 Task: Search one way flight ticket for 4 adults, 2 children, 2 infants in seat and 1 infant on lap in economy from Charlottesville: Charlottesville-albemarle Airport to Laramie: Laramie Regional Airport on 8-3-2023. Choice of flights is Singapure airlines. Number of bags: 1 carry on bag. Price is upto 85000. Outbound departure time preference is 22:30.
Action: Mouse moved to (287, 138)
Screenshot: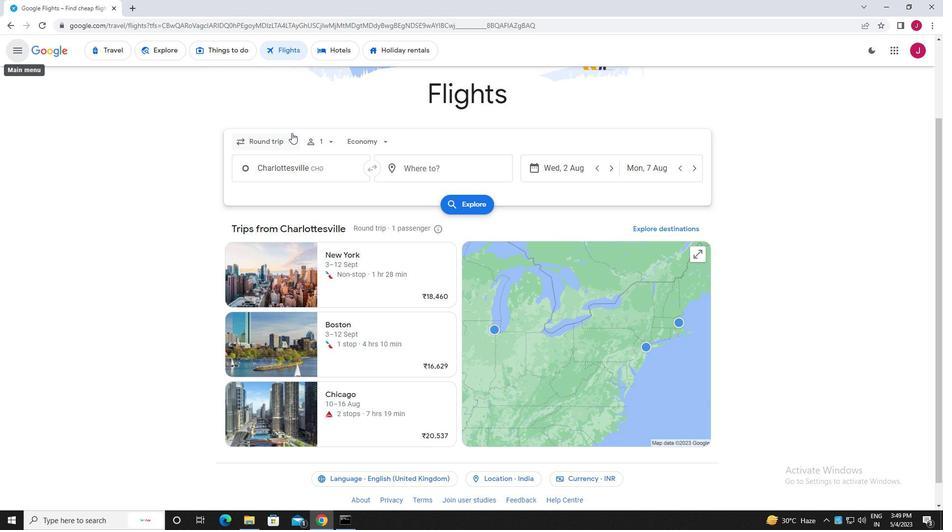 
Action: Mouse pressed left at (287, 138)
Screenshot: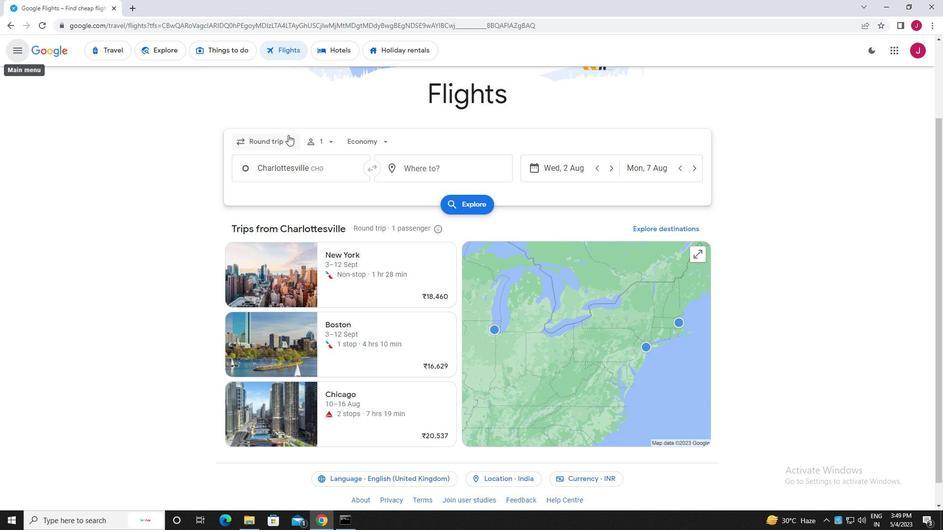 
Action: Mouse moved to (281, 186)
Screenshot: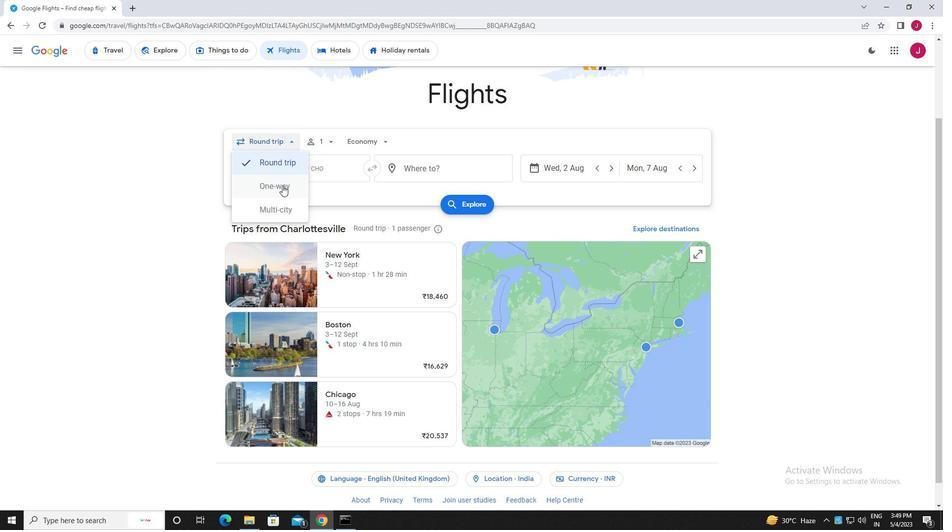 
Action: Mouse pressed left at (281, 186)
Screenshot: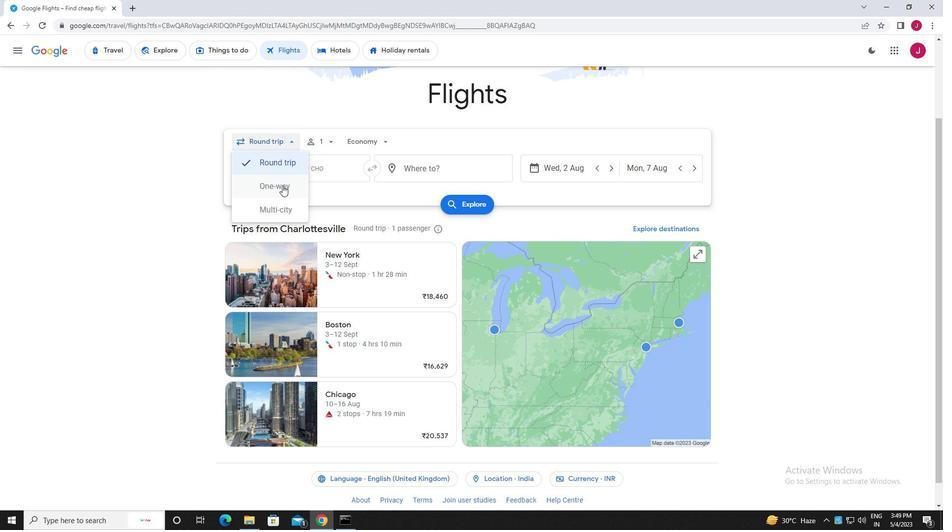 
Action: Mouse moved to (328, 140)
Screenshot: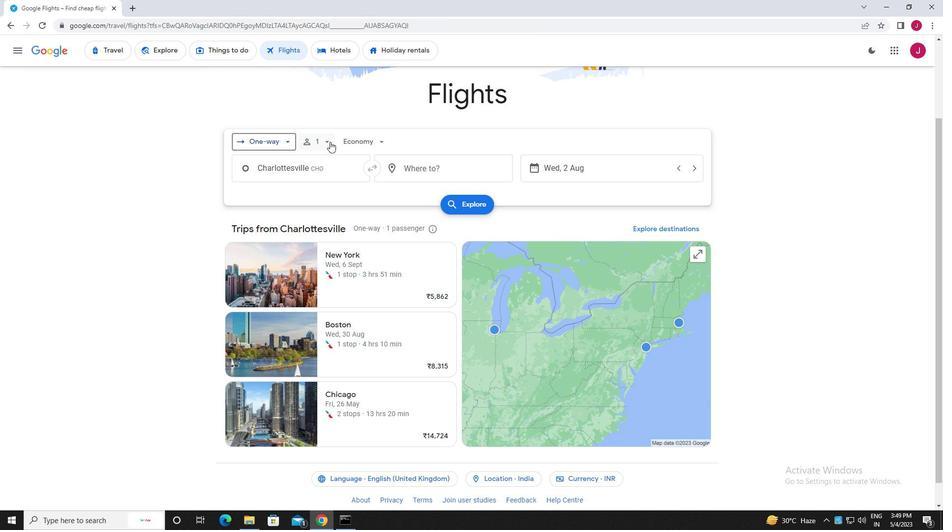 
Action: Mouse pressed left at (328, 140)
Screenshot: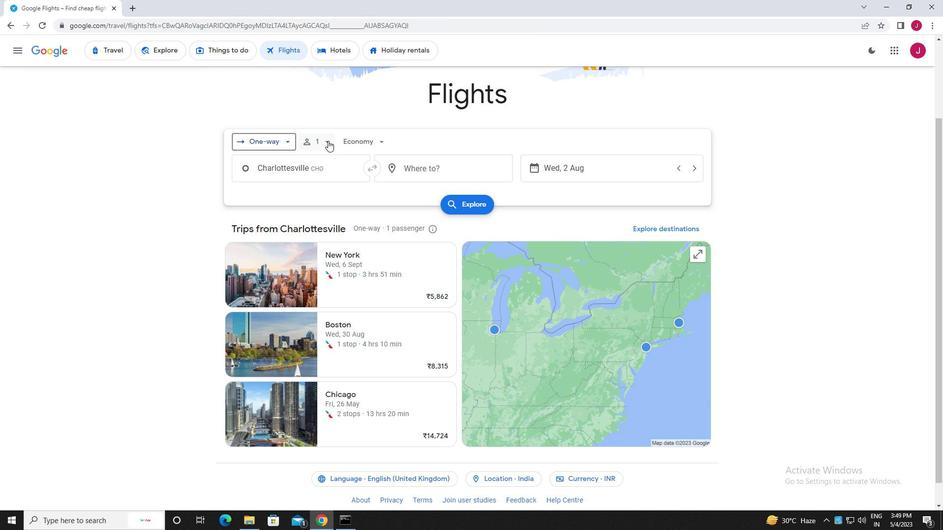 
Action: Mouse moved to (407, 169)
Screenshot: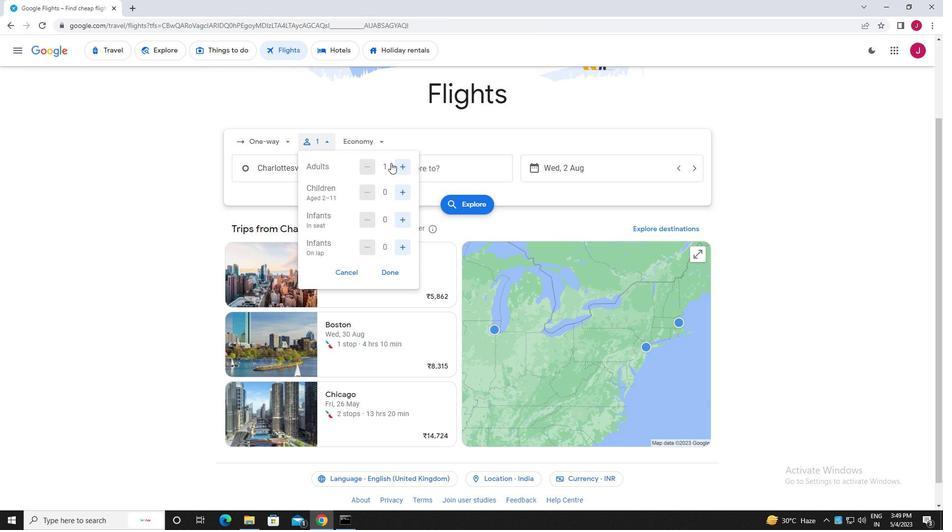 
Action: Mouse pressed left at (407, 169)
Screenshot: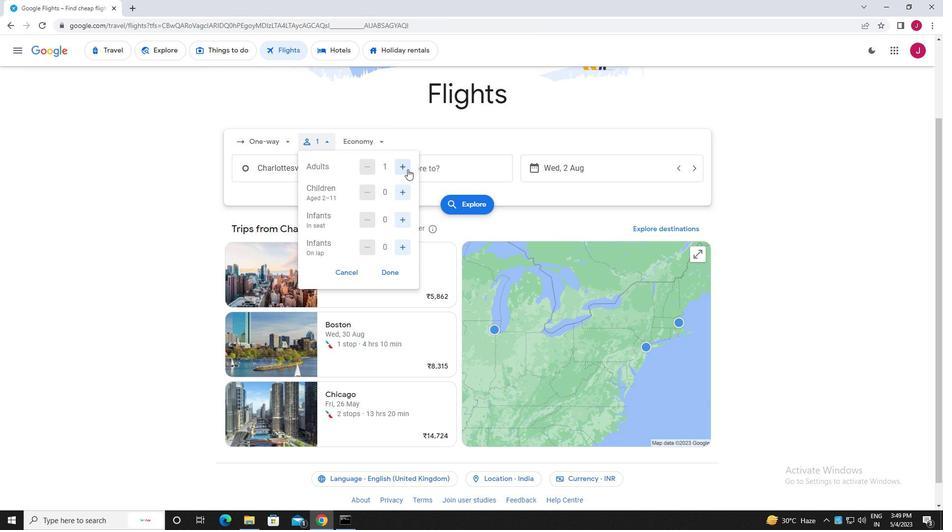 
Action: Mouse pressed left at (407, 169)
Screenshot: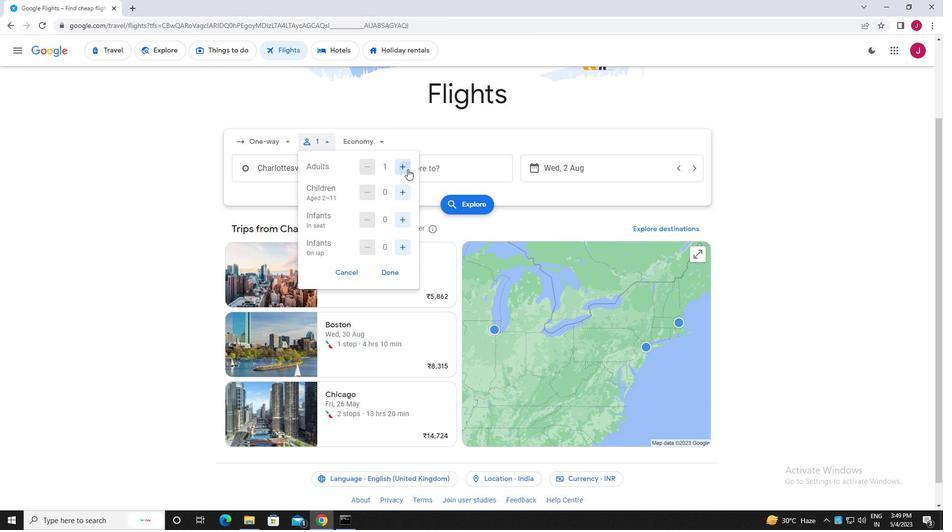 
Action: Mouse moved to (407, 169)
Screenshot: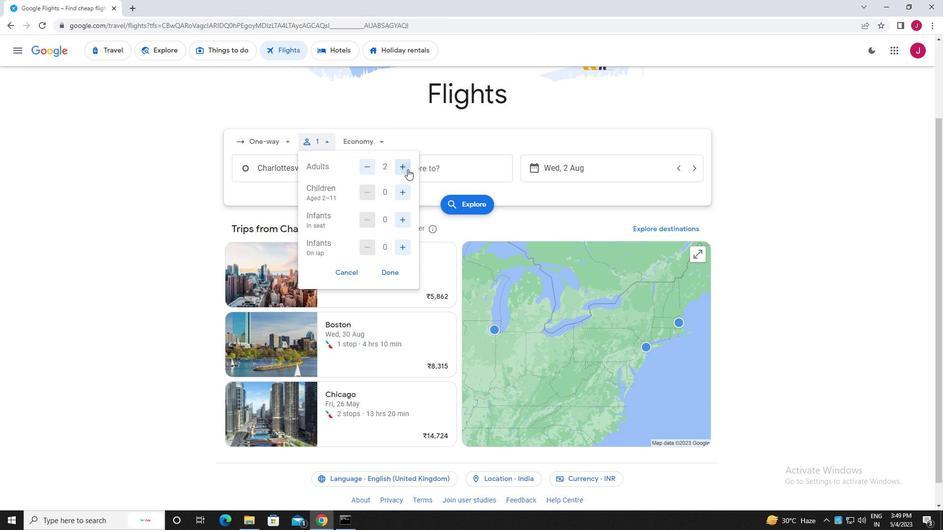 
Action: Mouse pressed left at (407, 169)
Screenshot: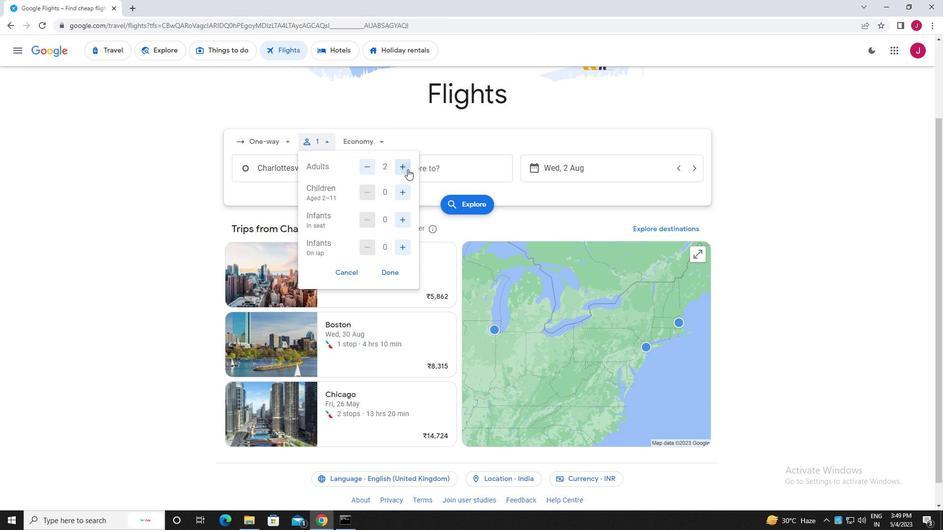 
Action: Mouse moved to (402, 192)
Screenshot: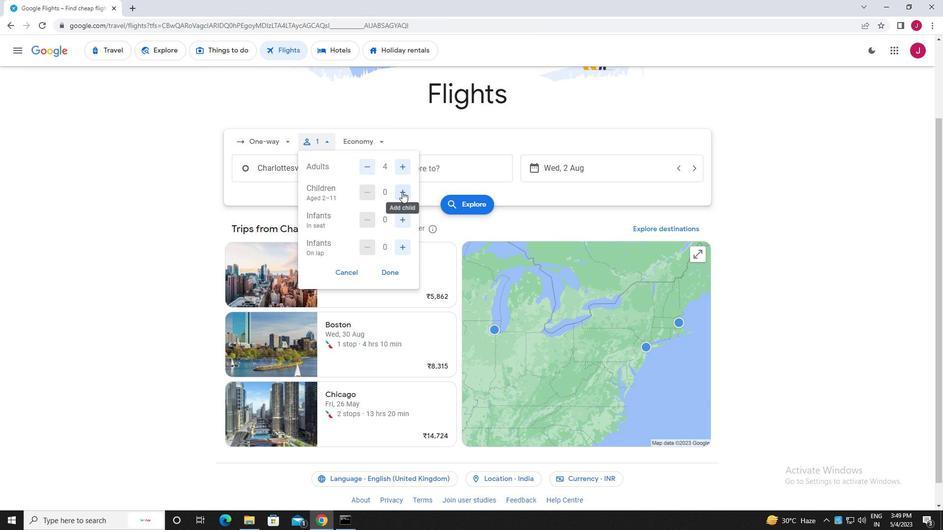 
Action: Mouse pressed left at (402, 192)
Screenshot: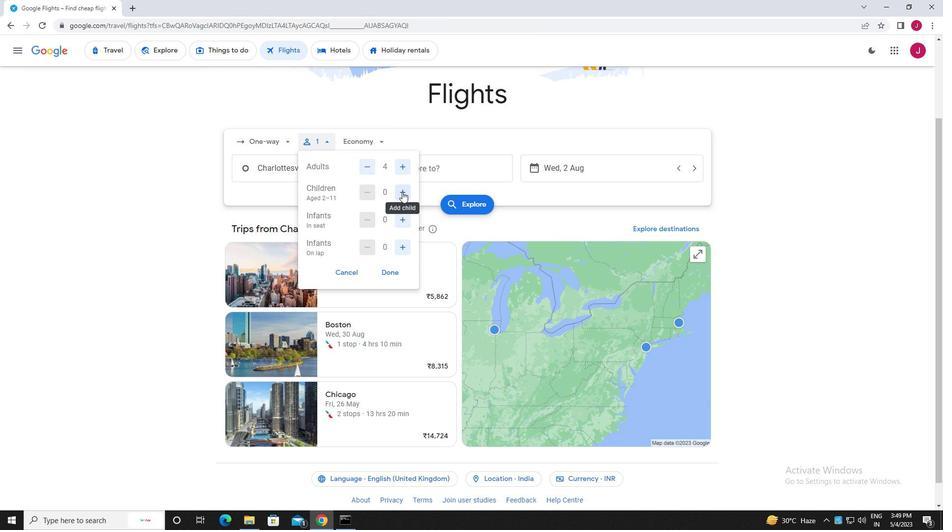 
Action: Mouse pressed left at (402, 192)
Screenshot: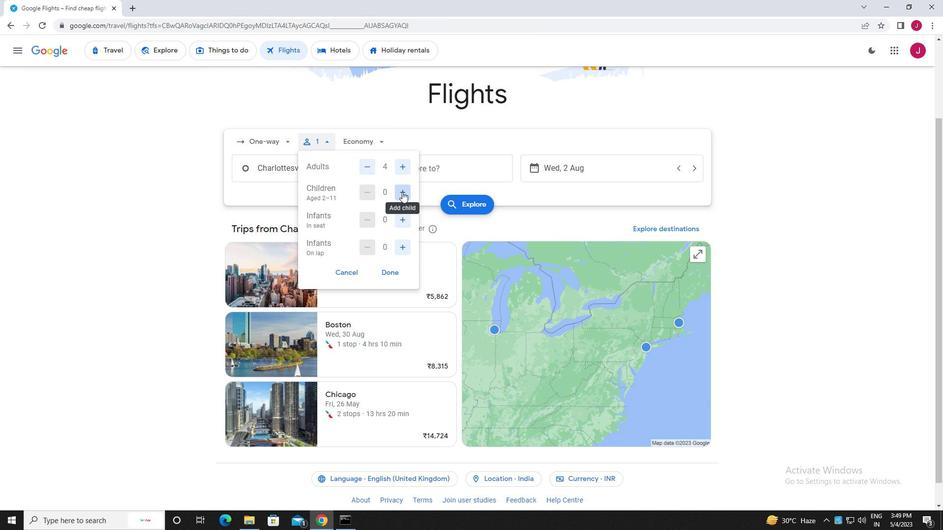 
Action: Mouse moved to (404, 219)
Screenshot: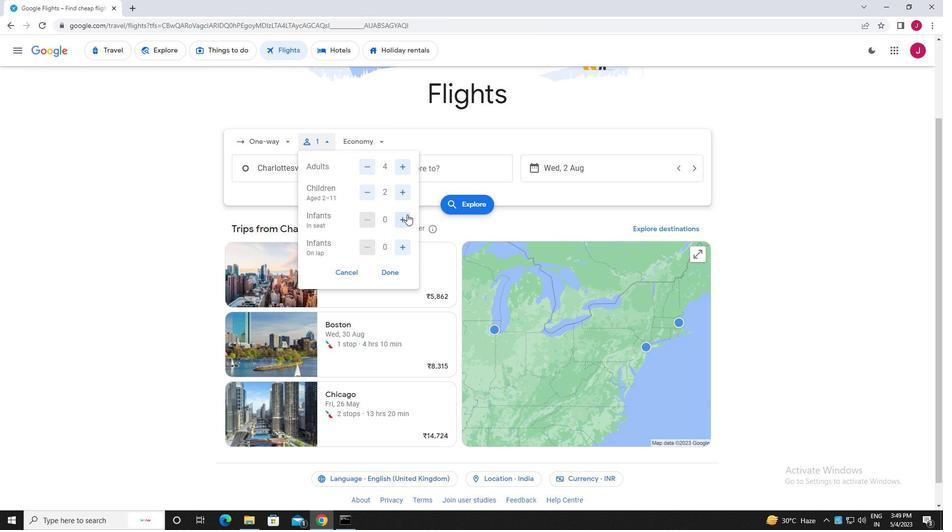 
Action: Mouse pressed left at (404, 219)
Screenshot: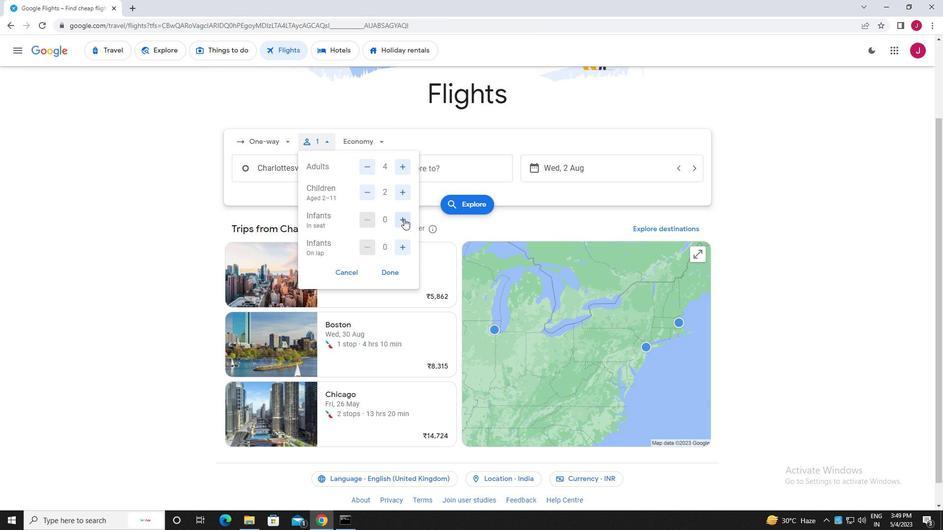 
Action: Mouse pressed left at (404, 219)
Screenshot: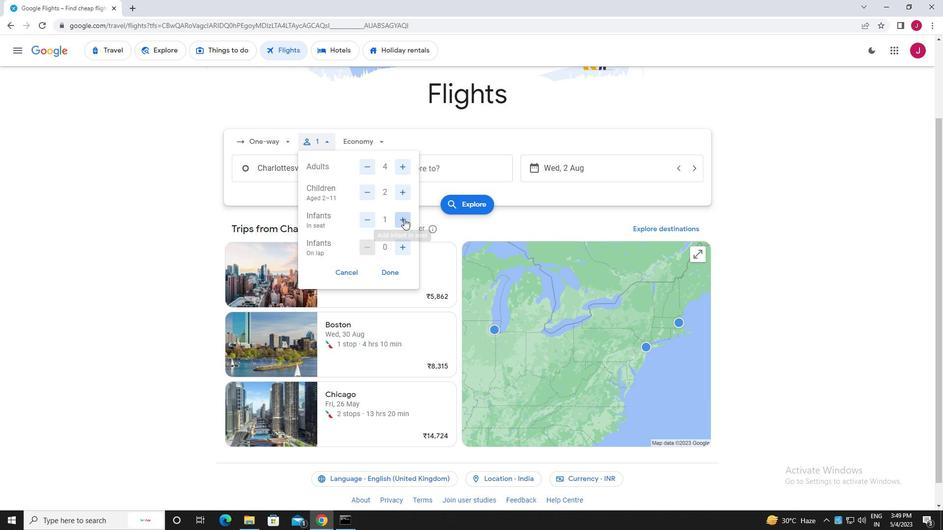 
Action: Mouse moved to (404, 246)
Screenshot: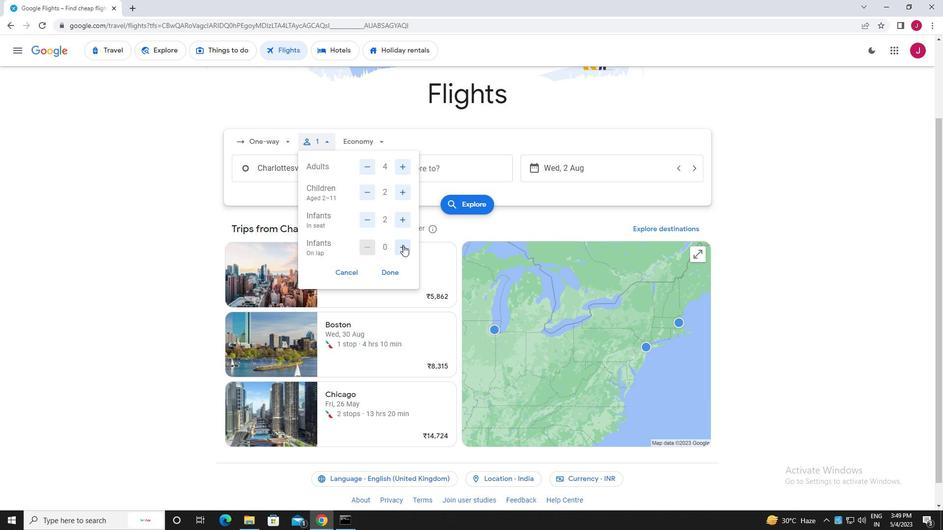 
Action: Mouse pressed left at (404, 246)
Screenshot: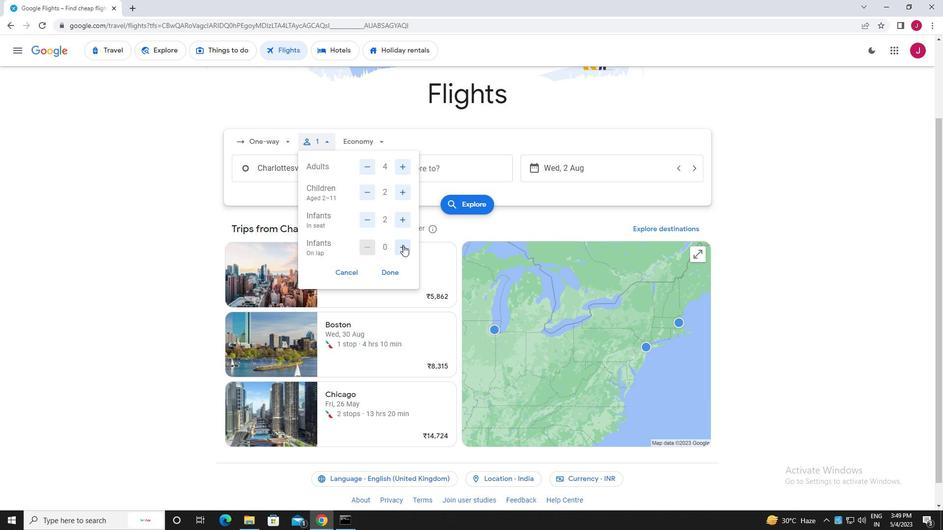 
Action: Mouse moved to (395, 271)
Screenshot: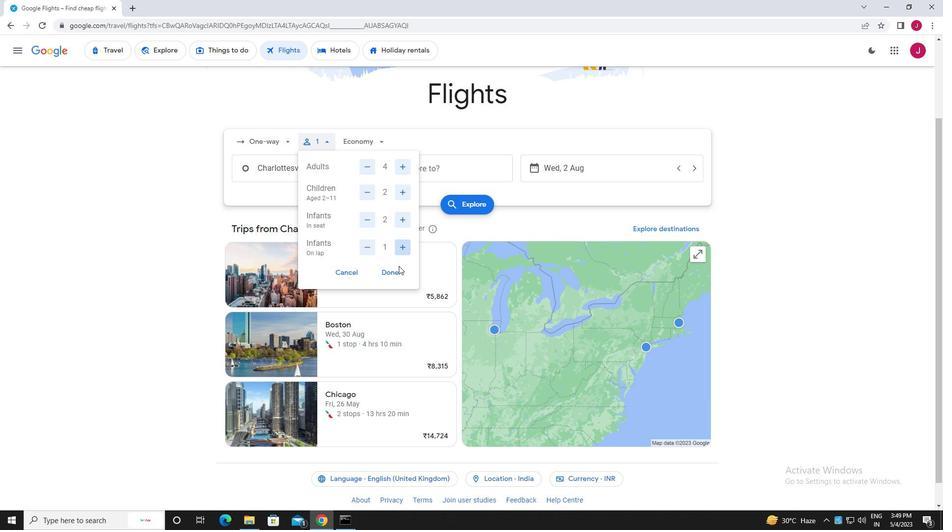 
Action: Mouse pressed left at (395, 271)
Screenshot: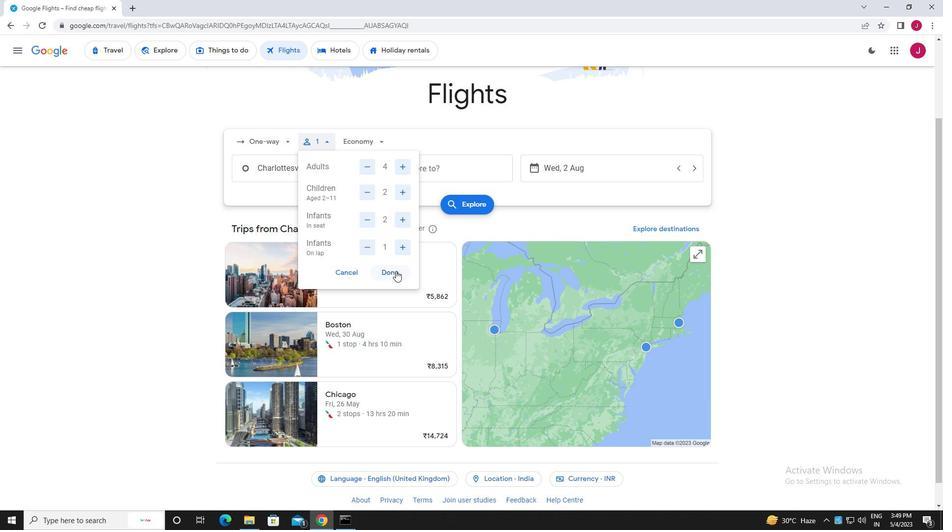 
Action: Mouse moved to (367, 143)
Screenshot: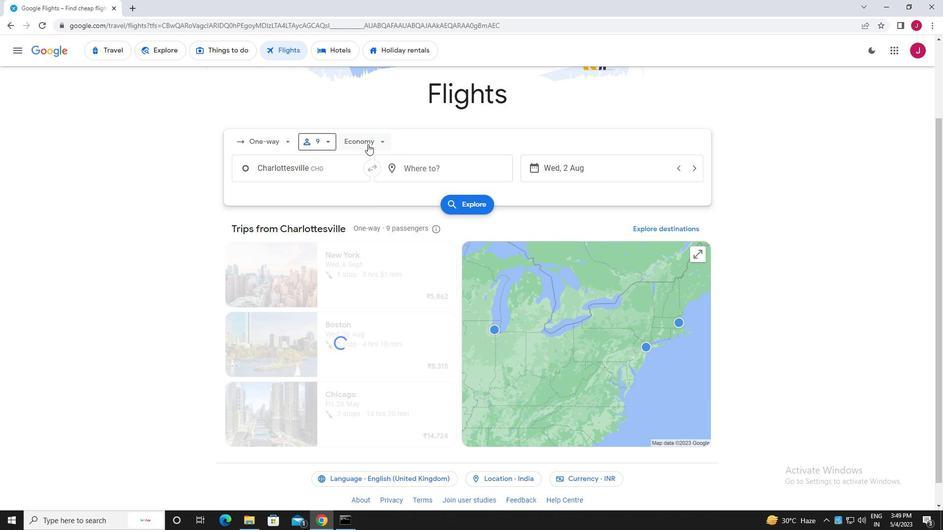
Action: Mouse pressed left at (367, 143)
Screenshot: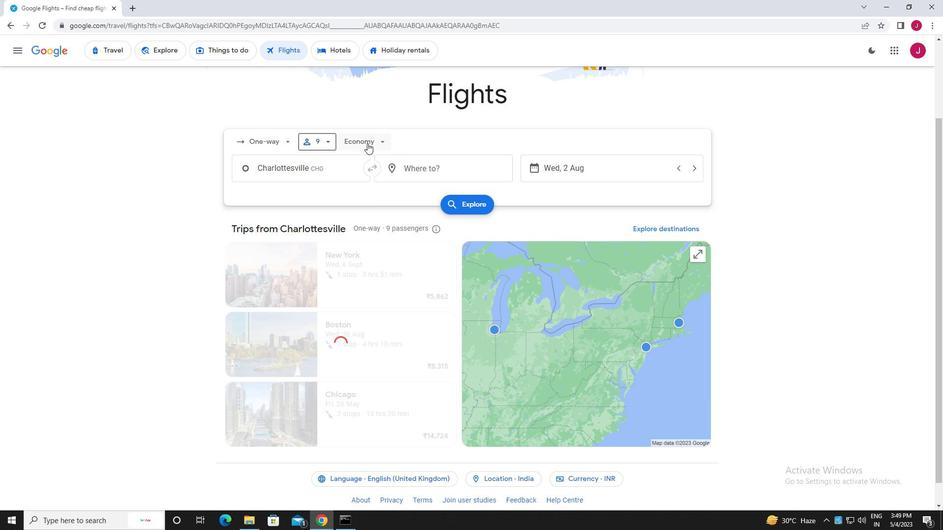 
Action: Mouse moved to (383, 163)
Screenshot: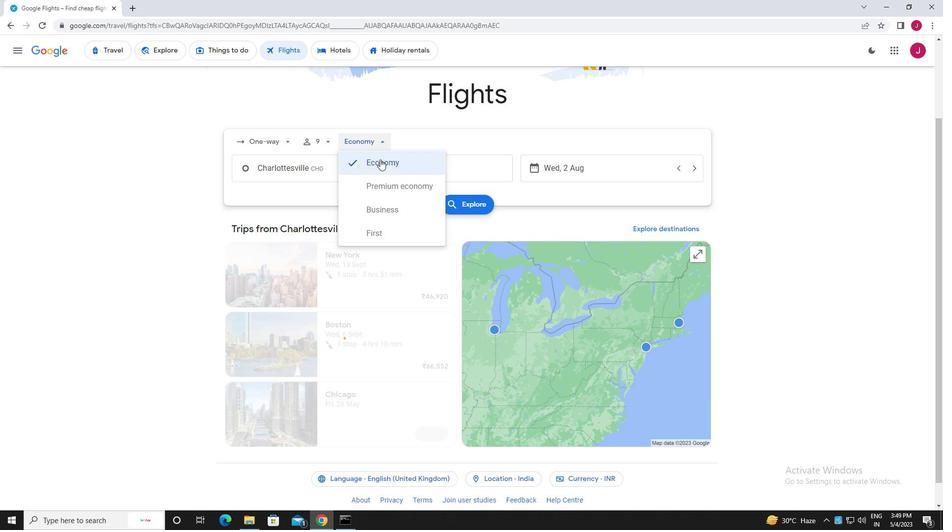 
Action: Mouse pressed left at (383, 163)
Screenshot: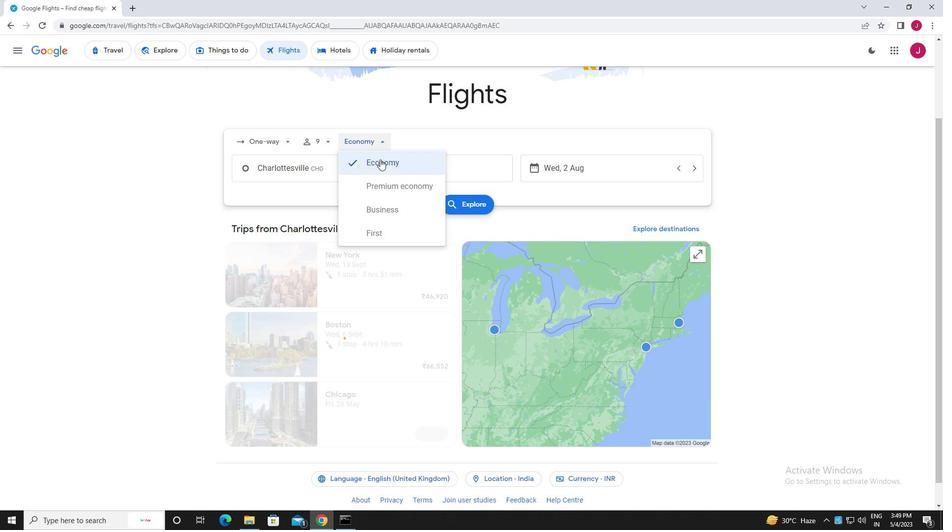 
Action: Mouse moved to (330, 170)
Screenshot: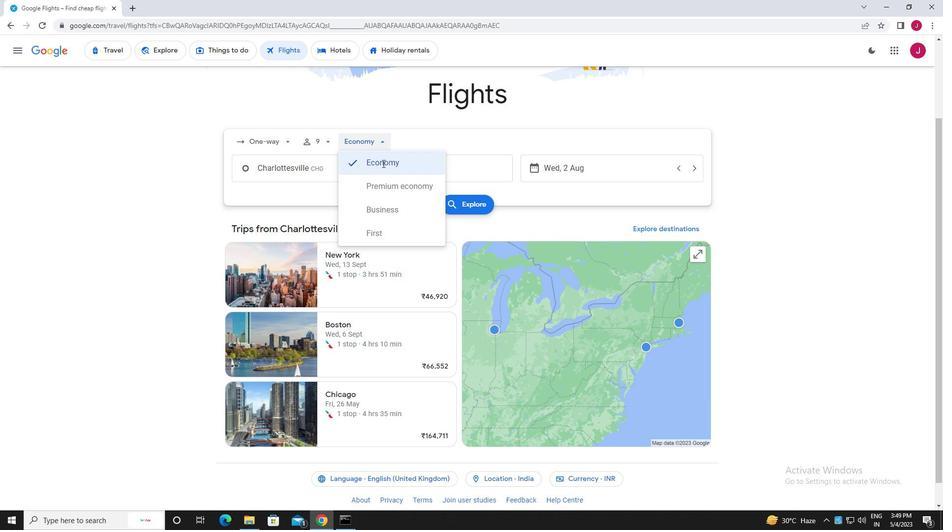 
Action: Mouse pressed left at (330, 170)
Screenshot: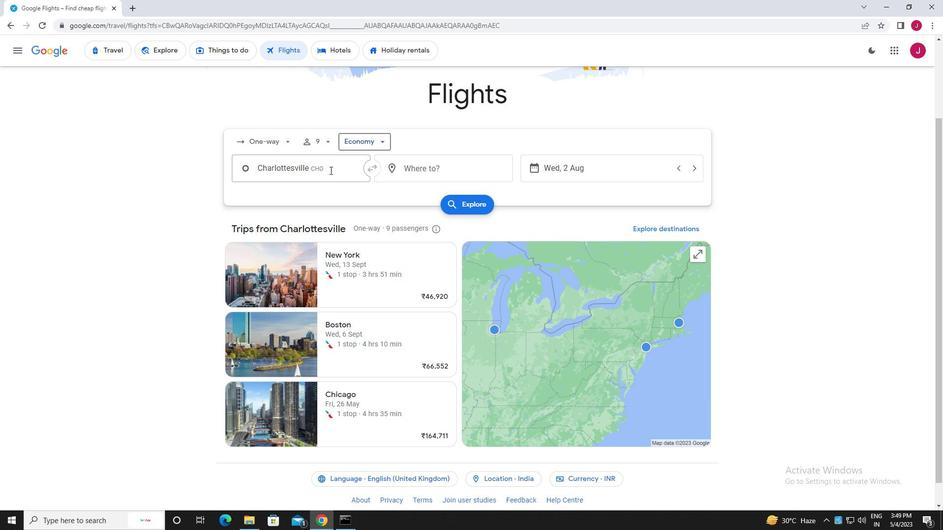 
Action: Mouse moved to (335, 169)
Screenshot: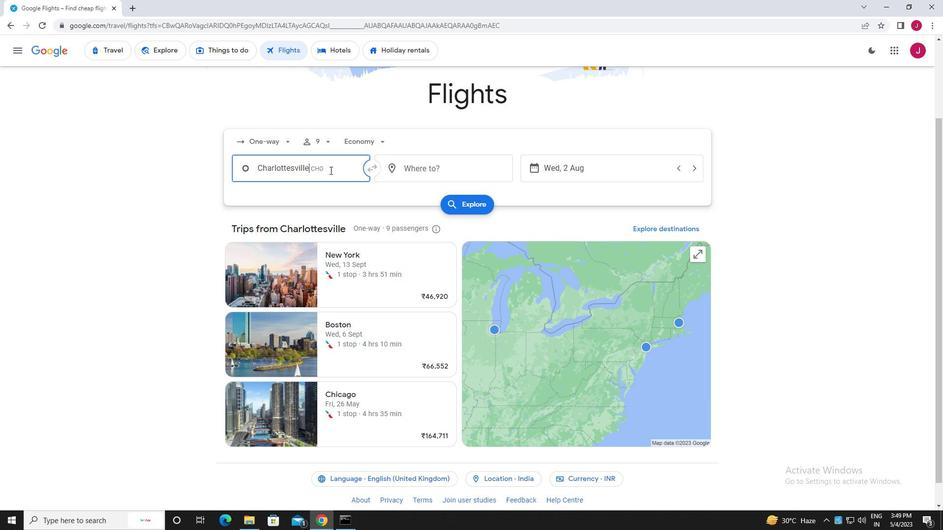 
Action: Key pressed charlogtte<Key.backspace>e<Key.enter><Key.backspace>
Screenshot: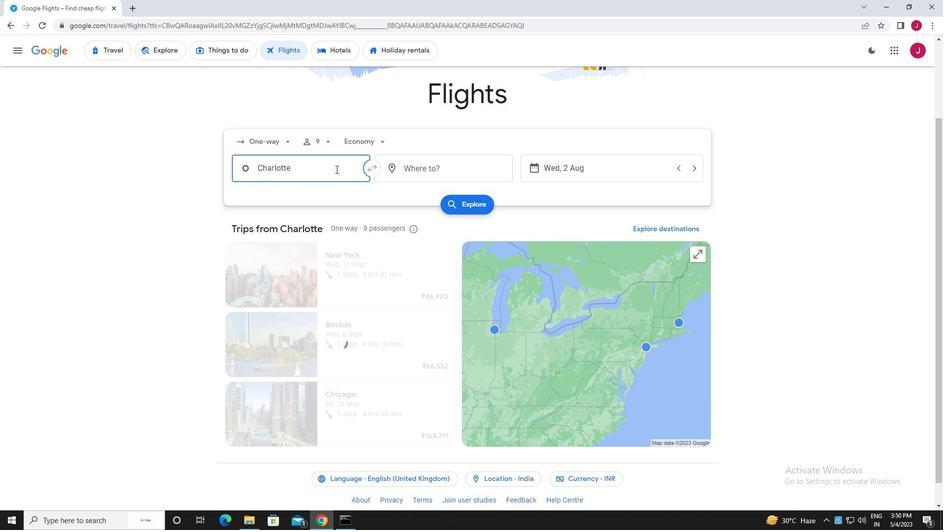 
Action: Mouse moved to (343, 167)
Screenshot: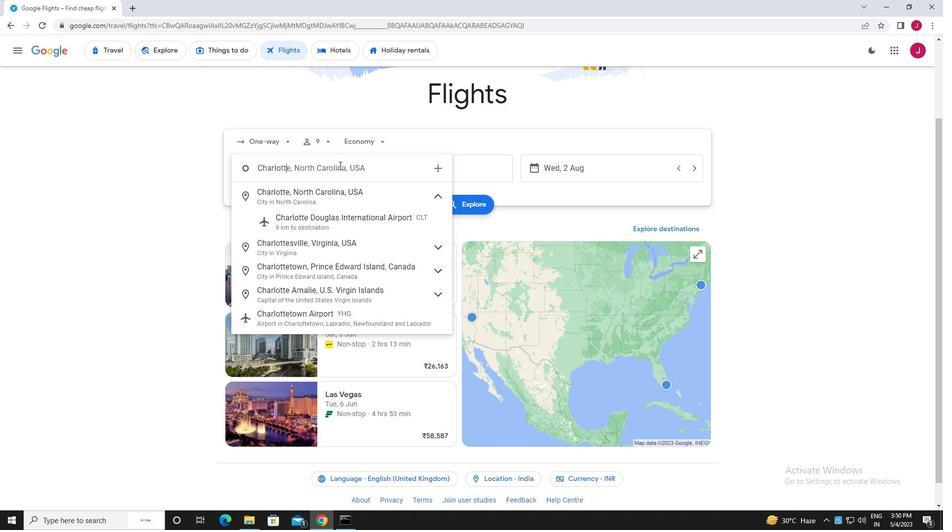 
Action: Mouse pressed left at (343, 167)
Screenshot: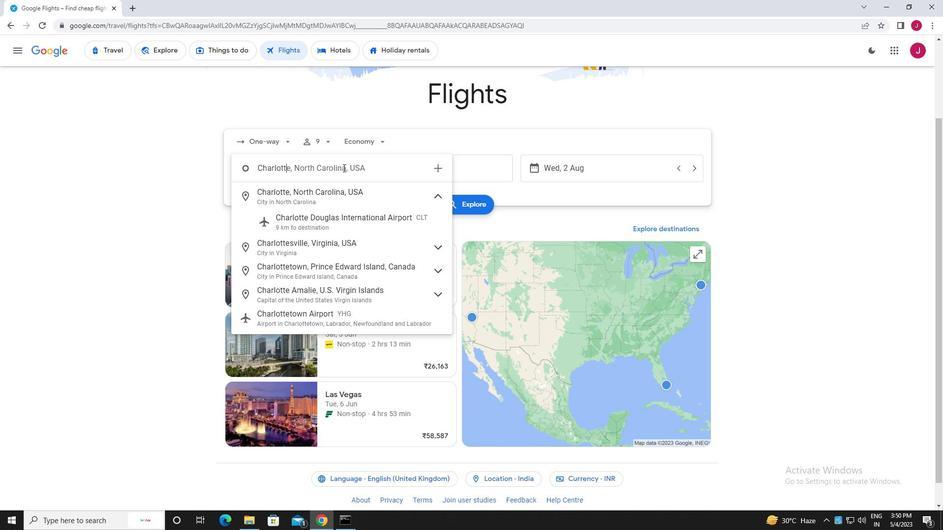 
Action: Key pressed e<Key.space>
Screenshot: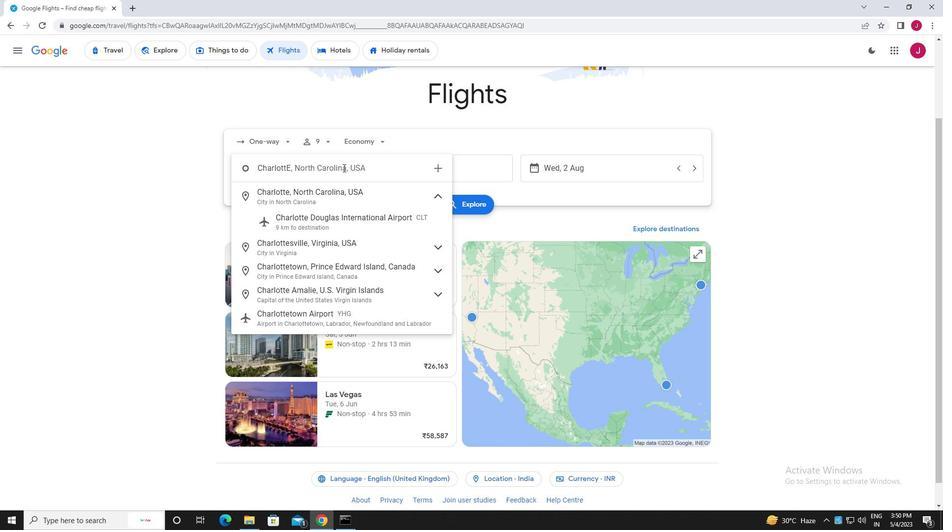 
Action: Mouse moved to (337, 162)
Screenshot: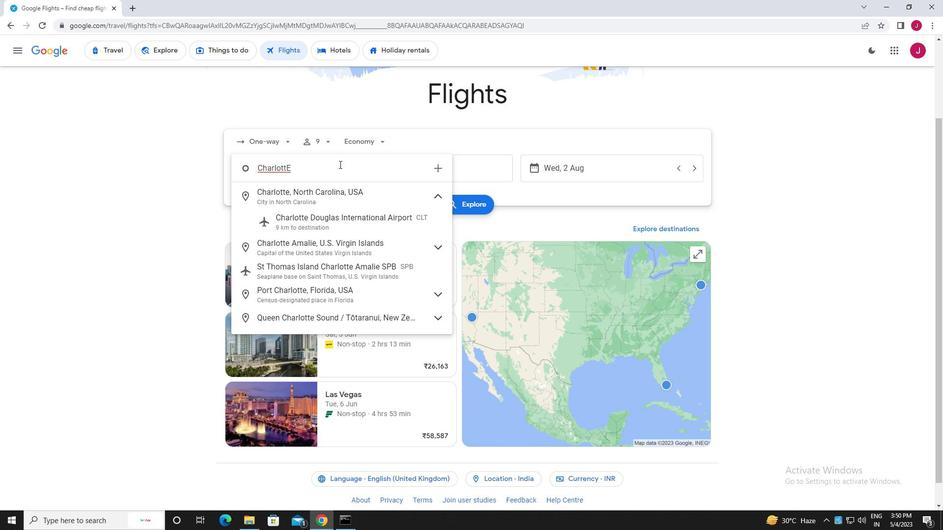 
Action: Key pressed <Key.backspace><Key.backspace><Key.backspace><Key.backspace><Key.backspace><Key.backspace><Key.backspace><Key.enter>
Screenshot: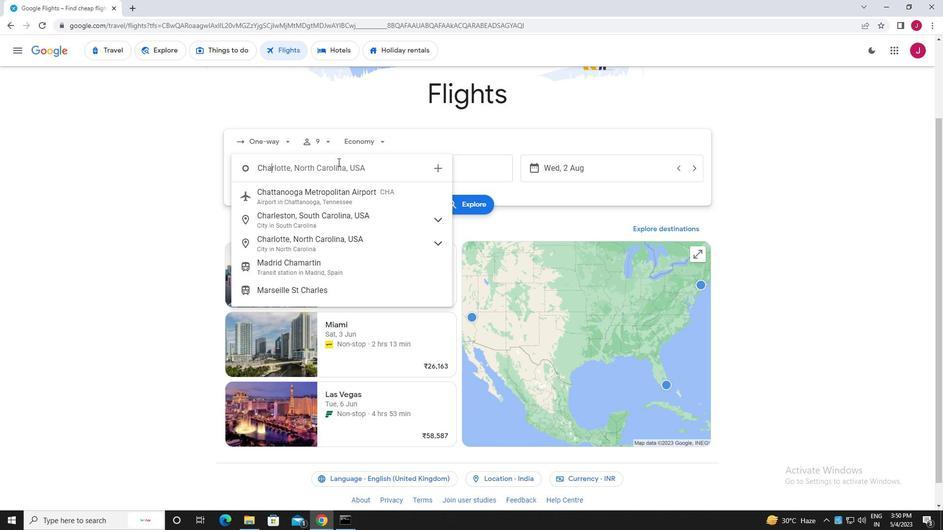 
Action: Mouse moved to (335, 168)
Screenshot: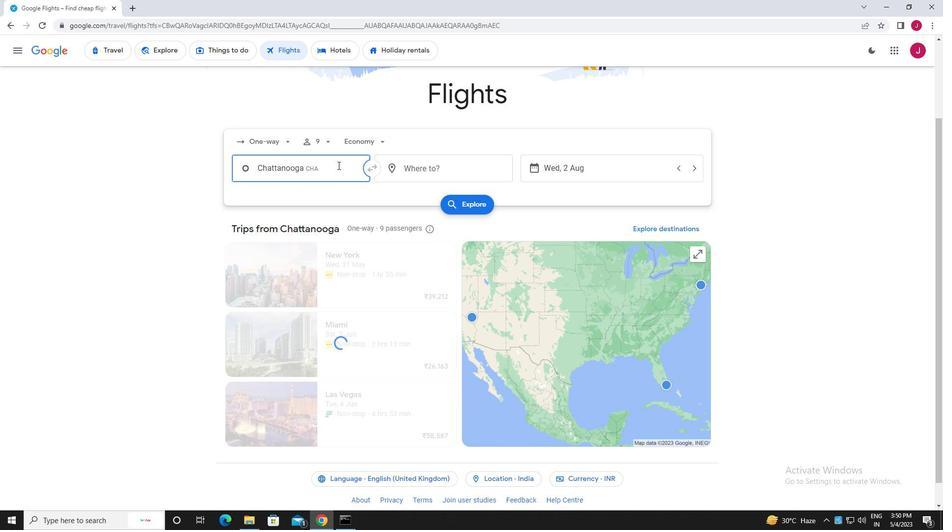 
Action: Mouse pressed left at (335, 168)
Screenshot: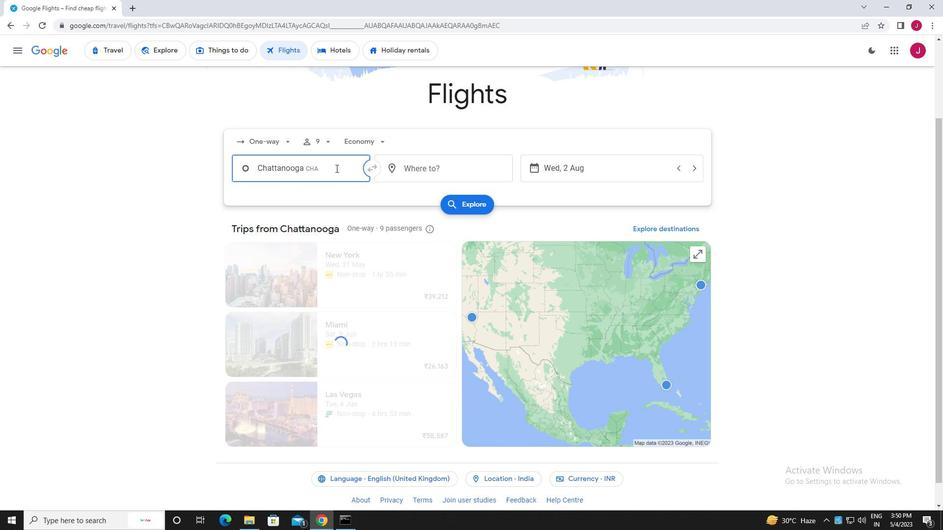 
Action: Mouse moved to (340, 168)
Screenshot: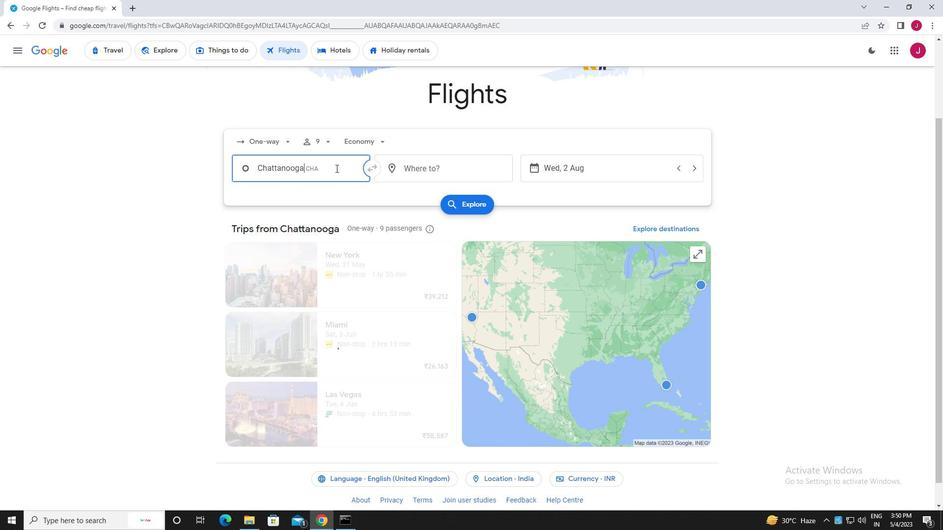 
Action: Key pressed <Key.backspace><Key.backspace><Key.backspace><Key.backspace><Key.backspace><Key.backspace><Key.backspace><Key.backspace>charlottes
Screenshot: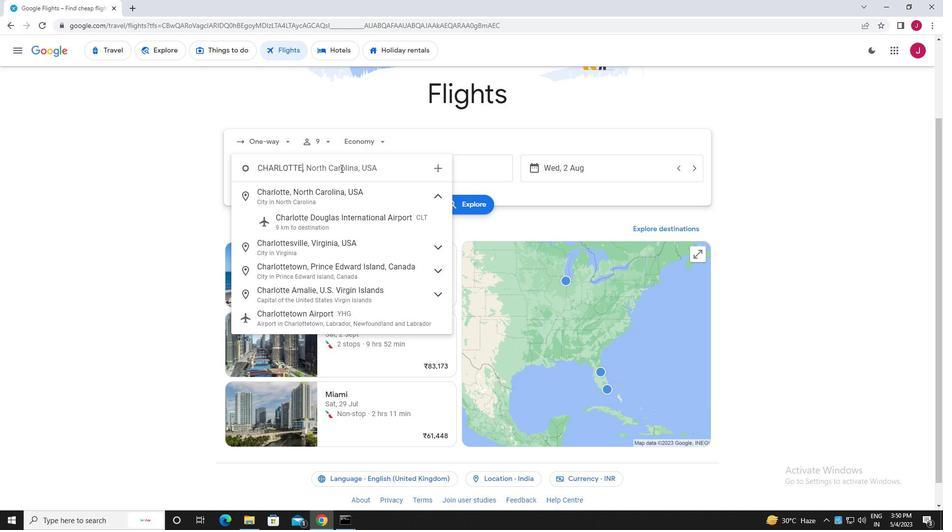
Action: Mouse moved to (369, 215)
Screenshot: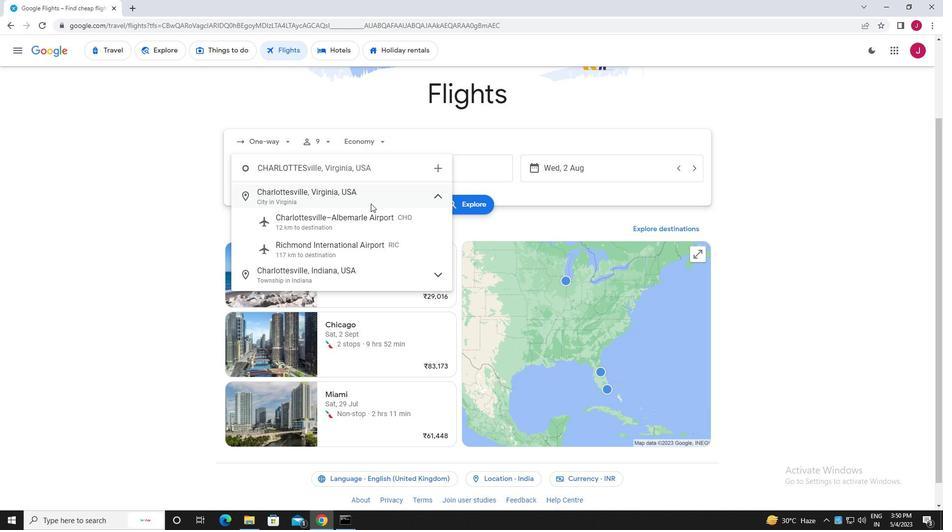 
Action: Mouse pressed left at (369, 215)
Screenshot: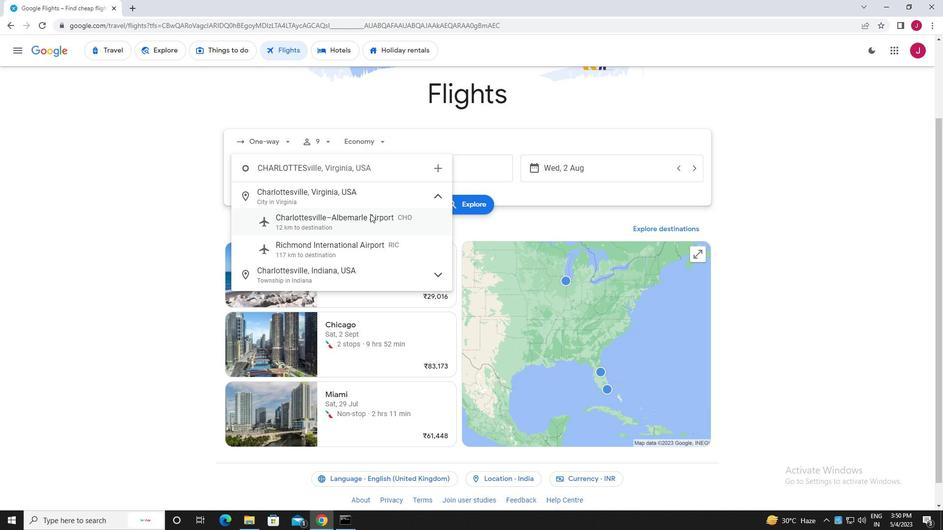 
Action: Mouse moved to (453, 167)
Screenshot: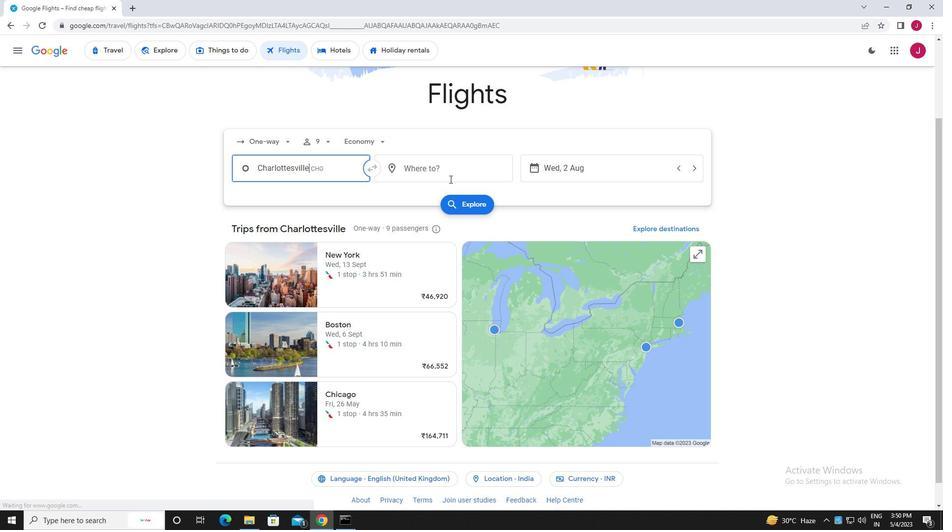 
Action: Mouse pressed left at (453, 167)
Screenshot: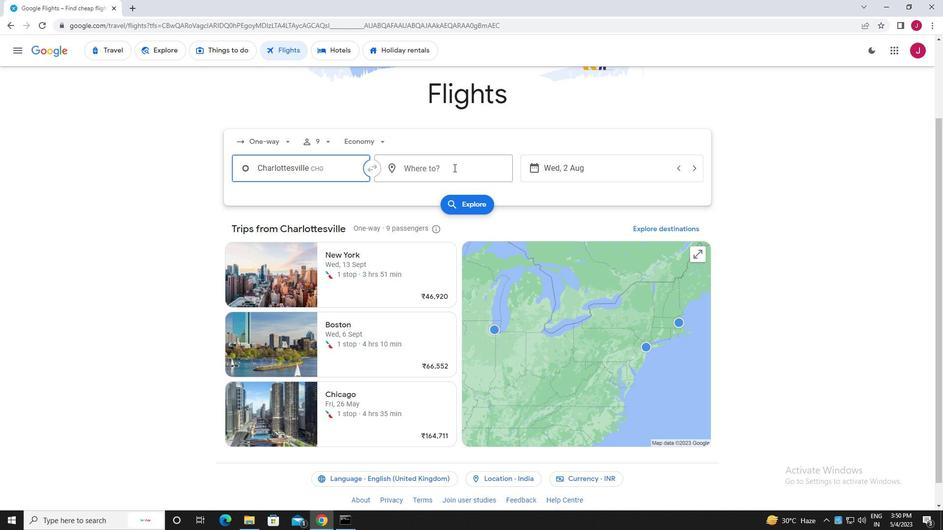 
Action: Mouse moved to (454, 167)
Screenshot: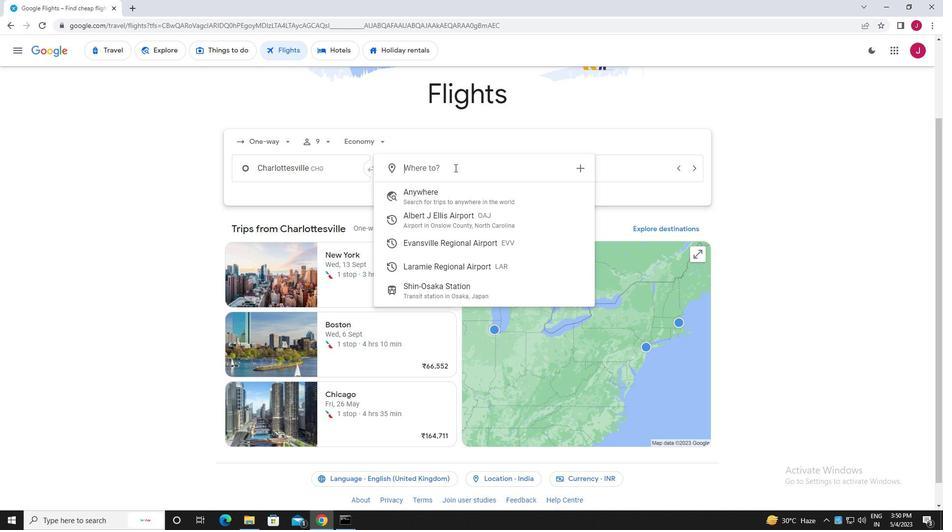 
Action: Key pressed lara
Screenshot: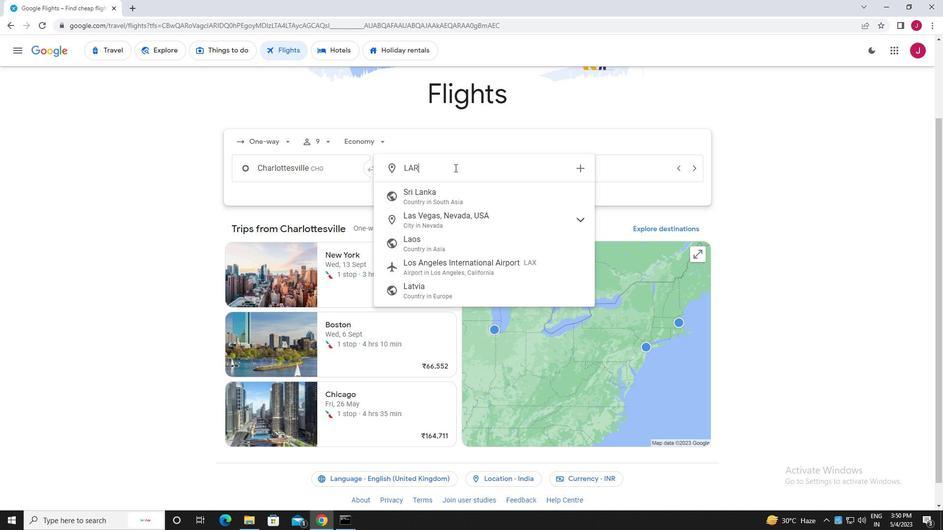 
Action: Mouse moved to (482, 246)
Screenshot: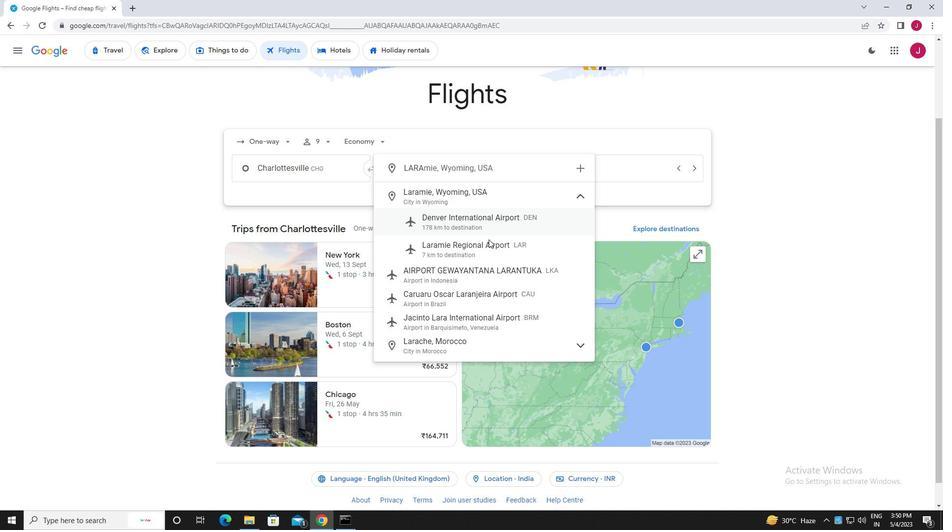 
Action: Mouse pressed left at (482, 246)
Screenshot: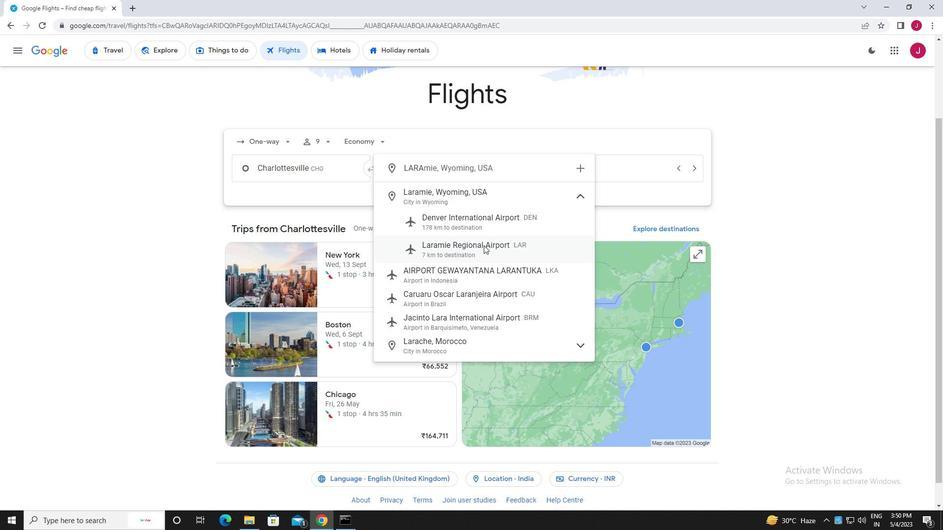
Action: Mouse moved to (569, 171)
Screenshot: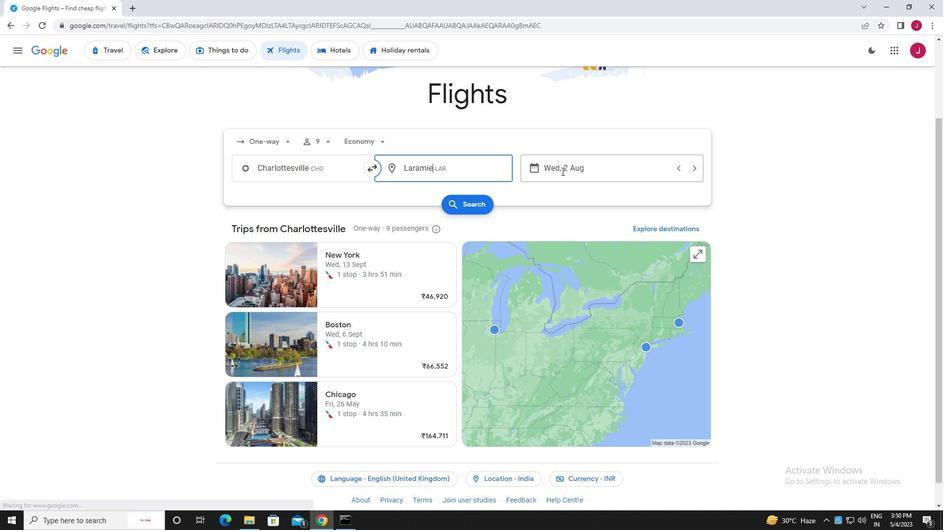 
Action: Mouse pressed left at (569, 171)
Screenshot: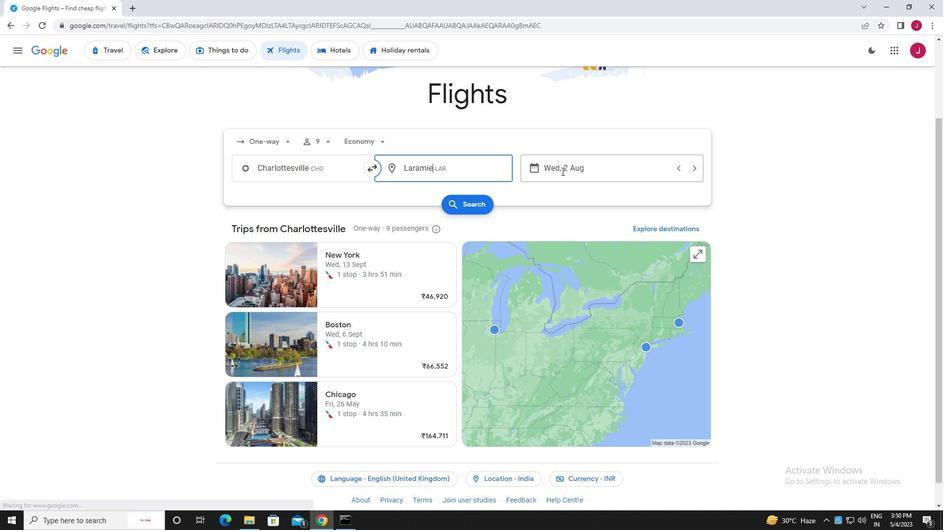 
Action: Mouse moved to (449, 241)
Screenshot: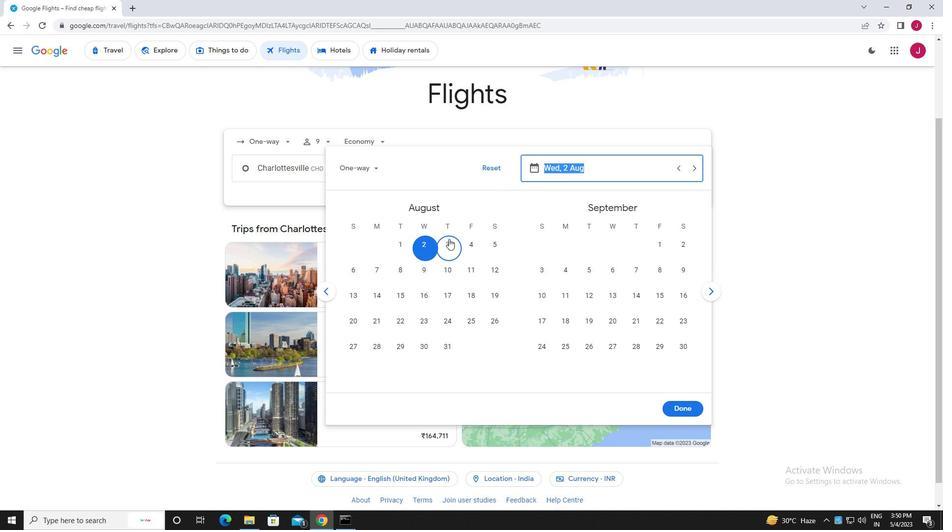 
Action: Mouse pressed left at (449, 241)
Screenshot: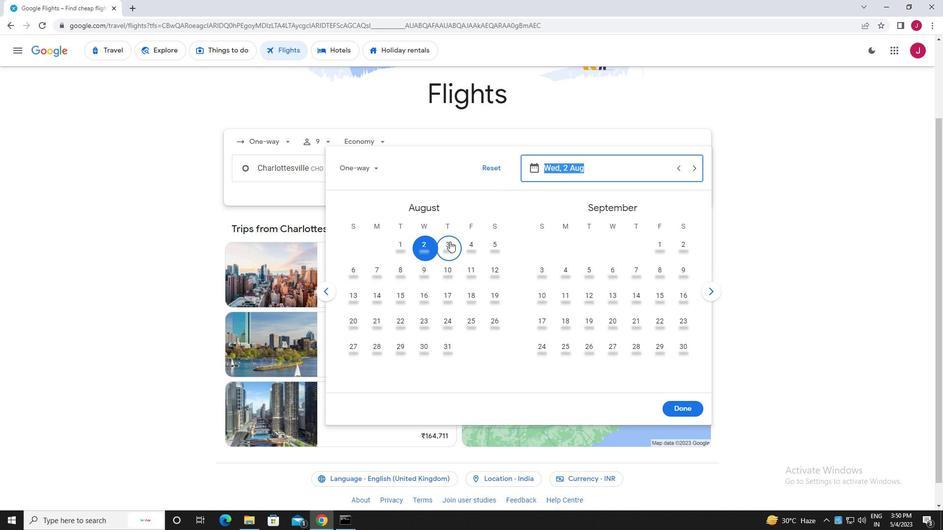 
Action: Mouse moved to (687, 404)
Screenshot: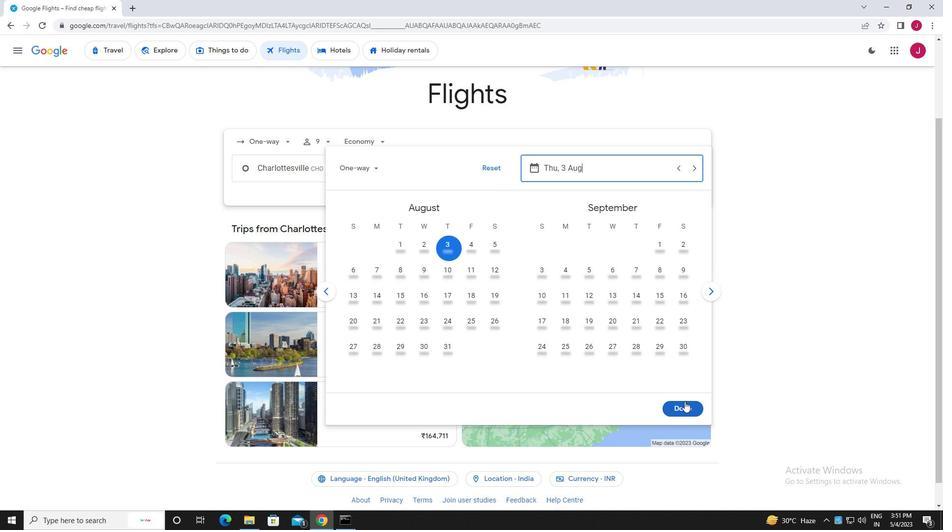 
Action: Mouse pressed left at (687, 404)
Screenshot: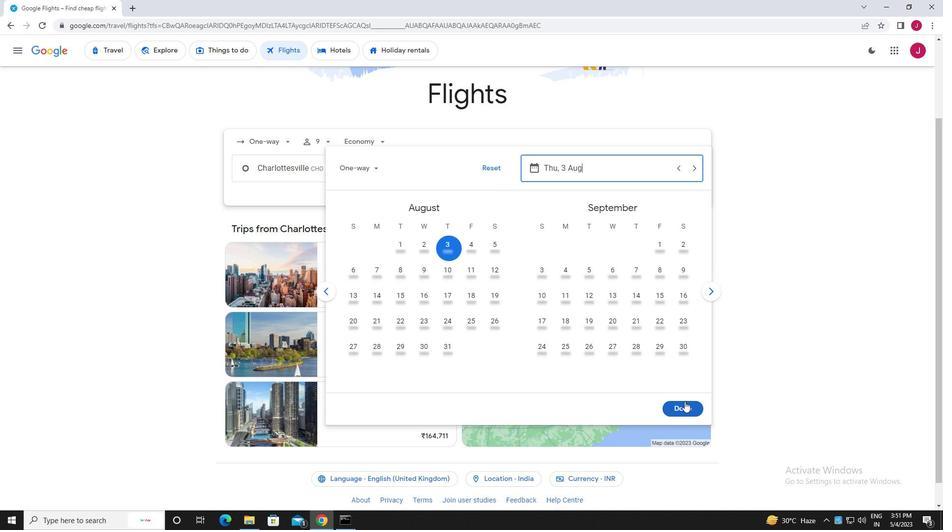 
Action: Mouse moved to (475, 205)
Screenshot: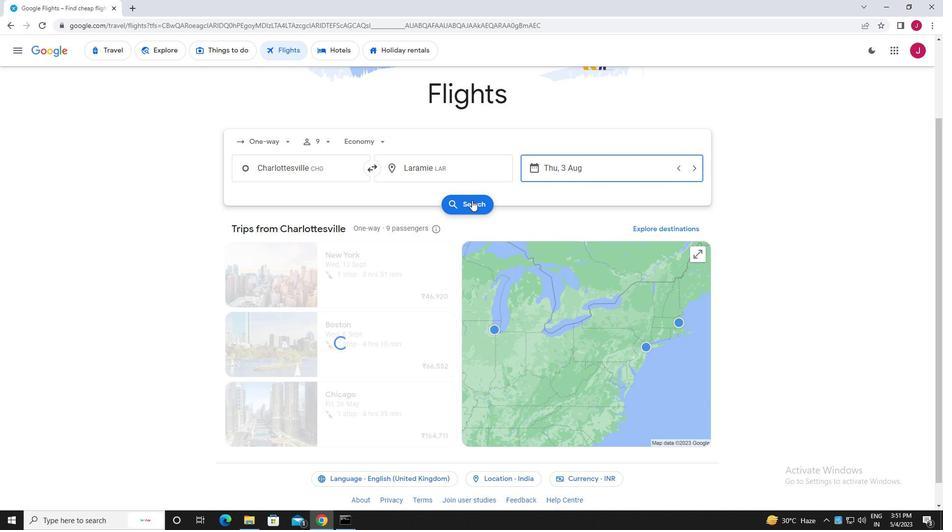 
Action: Mouse pressed left at (475, 205)
Screenshot: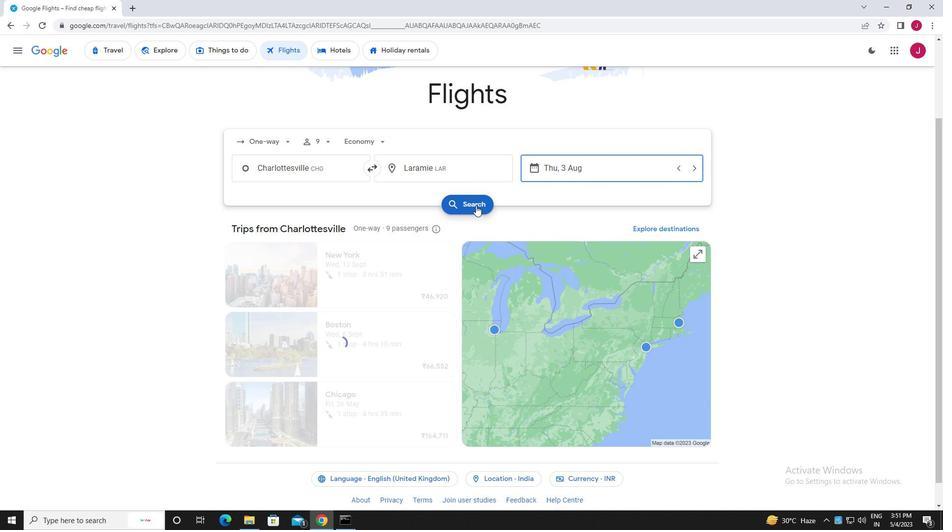 
Action: Mouse moved to (254, 140)
Screenshot: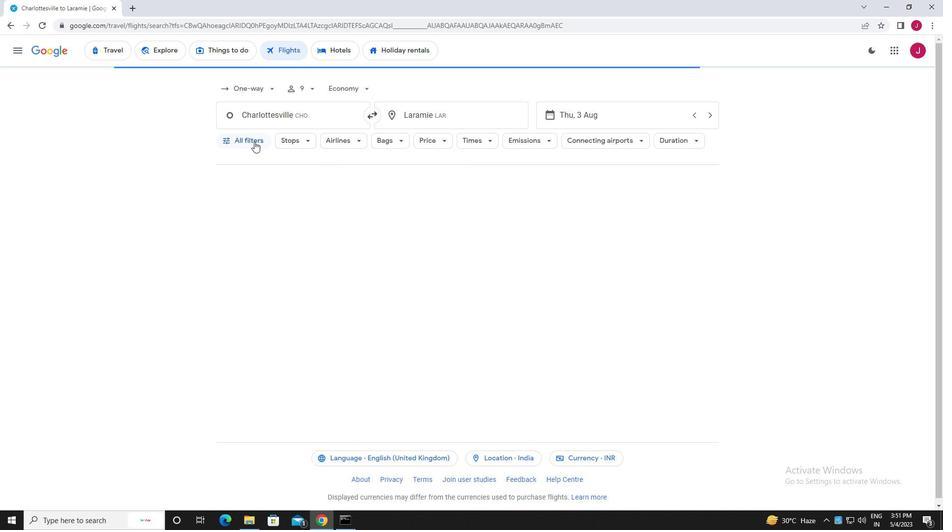 
Action: Mouse pressed left at (254, 140)
Screenshot: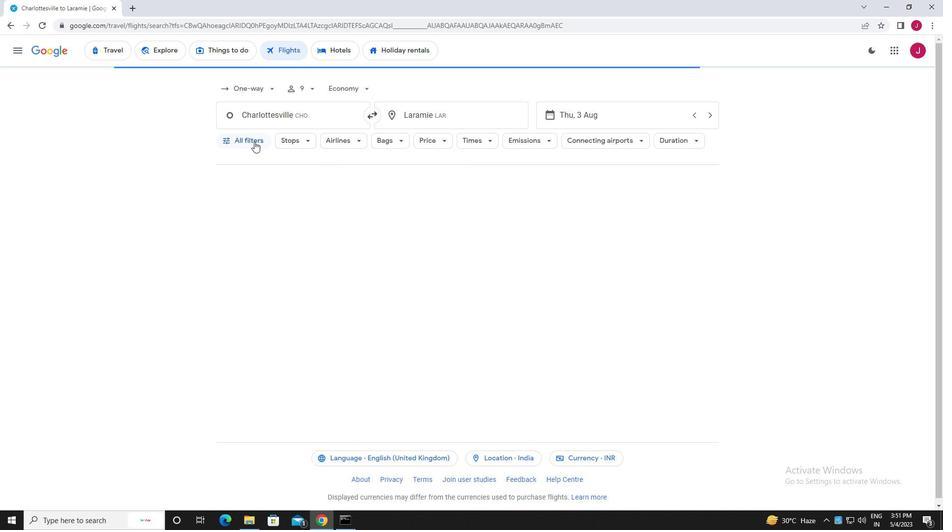 
Action: Mouse moved to (297, 214)
Screenshot: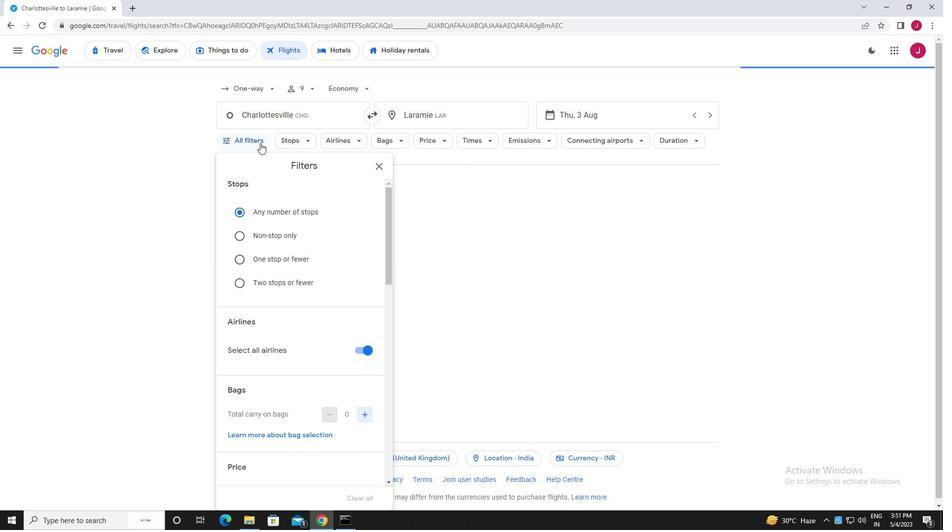 
Action: Mouse scrolled (297, 213) with delta (0, 0)
Screenshot: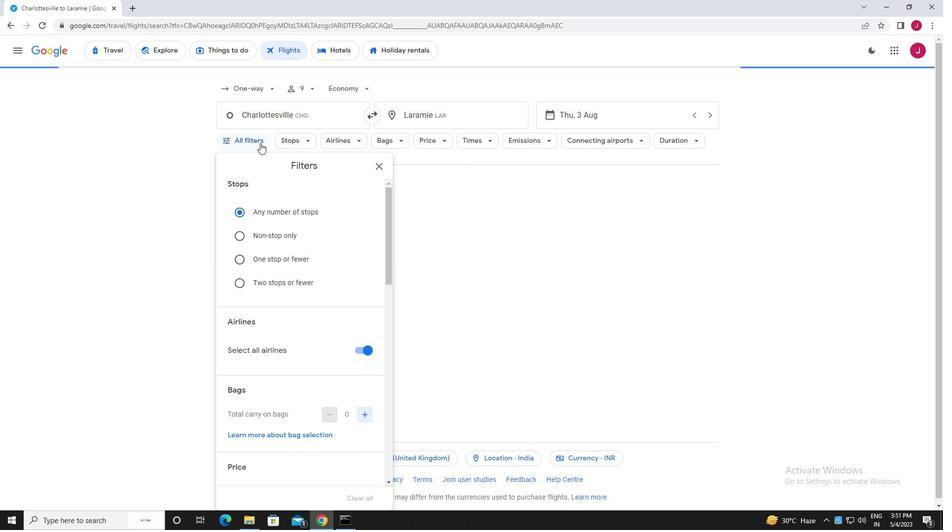 
Action: Mouse scrolled (297, 213) with delta (0, 0)
Screenshot: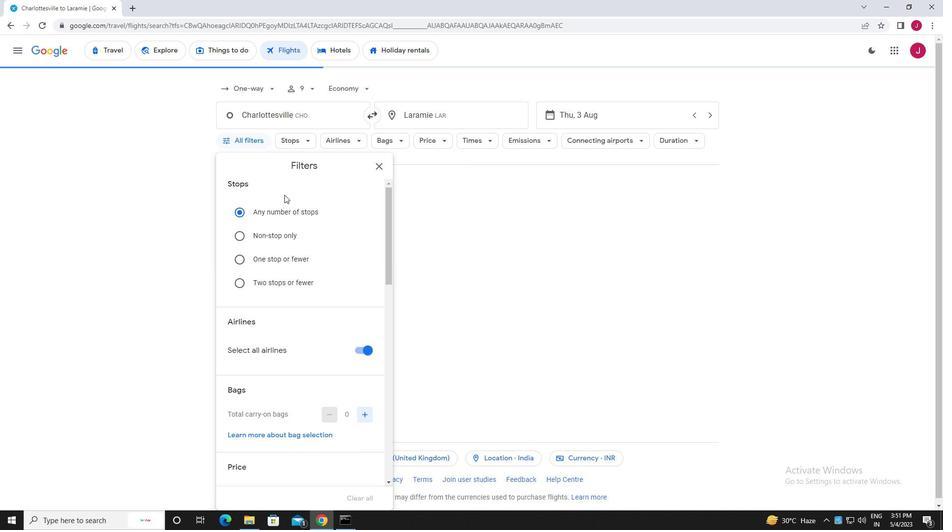 
Action: Mouse scrolled (297, 213) with delta (0, 0)
Screenshot: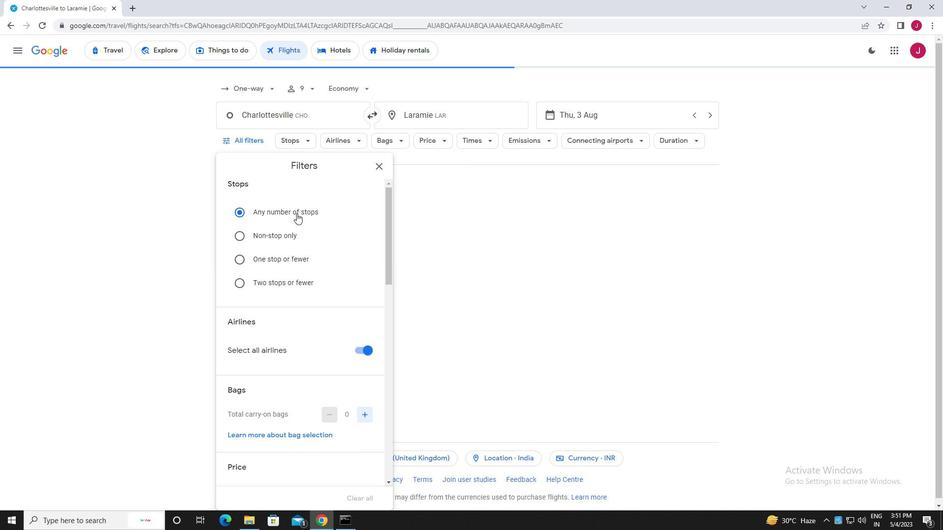 
Action: Mouse moved to (360, 211)
Screenshot: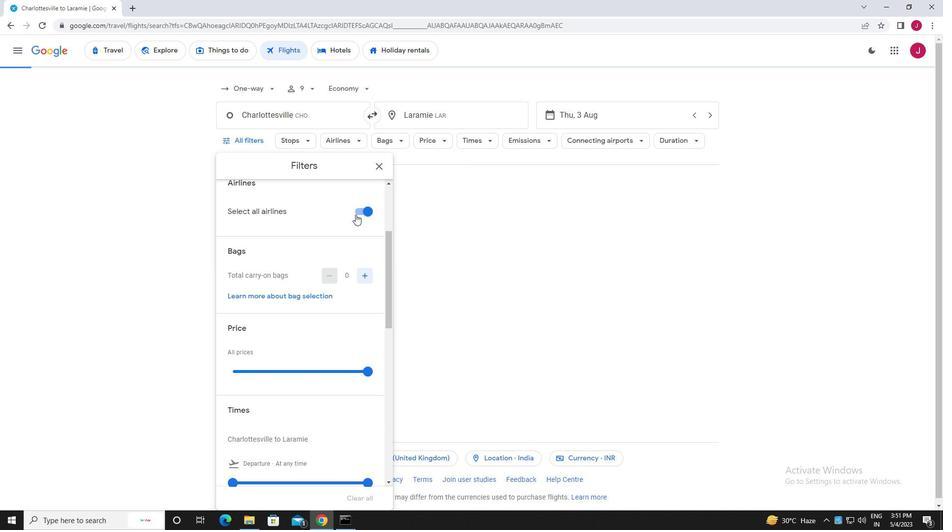 
Action: Mouse pressed left at (360, 211)
Screenshot: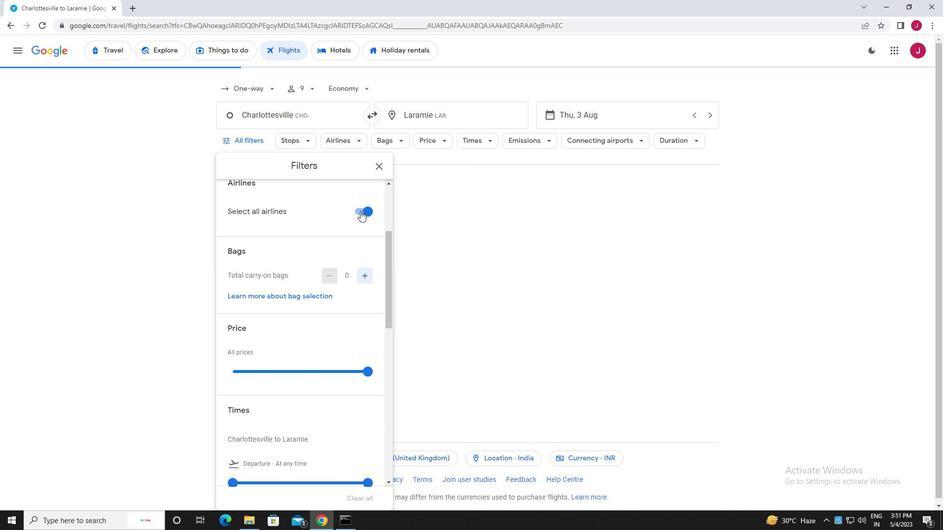 
Action: Mouse moved to (339, 214)
Screenshot: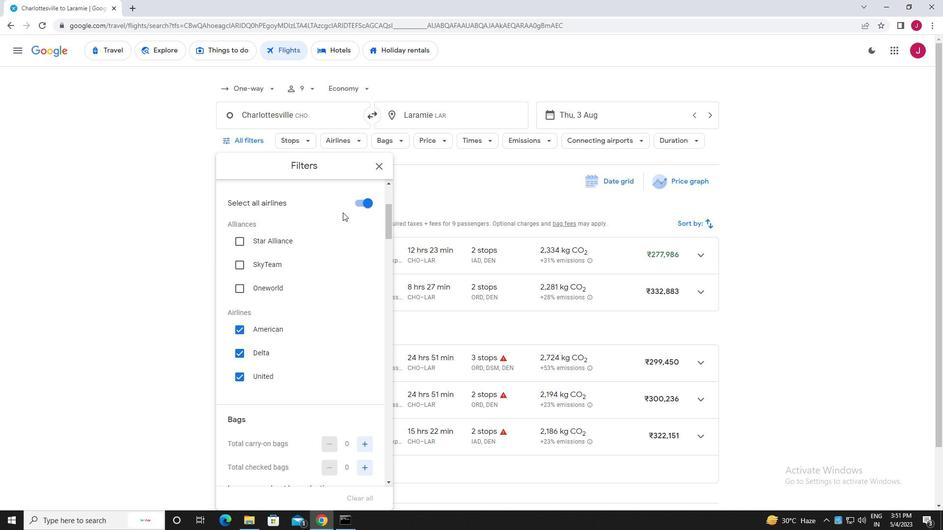 
Action: Mouse scrolled (339, 213) with delta (0, 0)
Screenshot: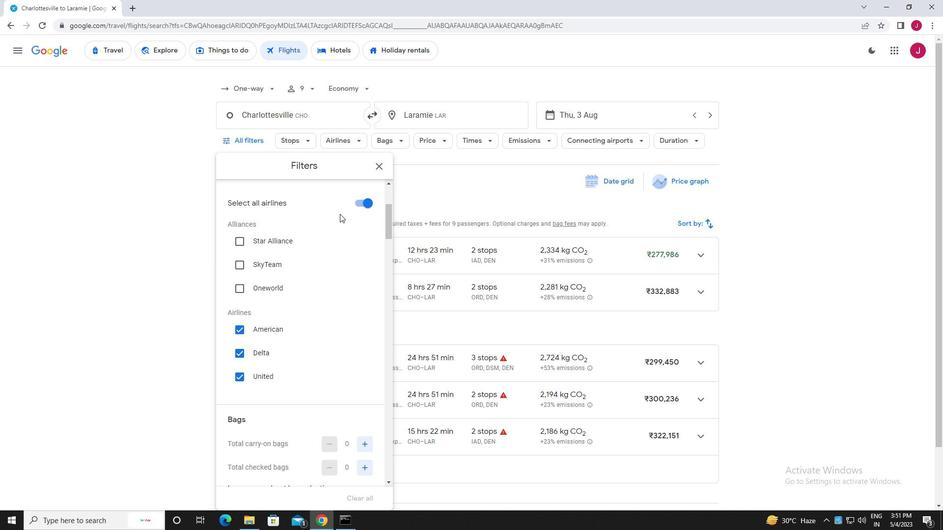 
Action: Mouse moved to (332, 221)
Screenshot: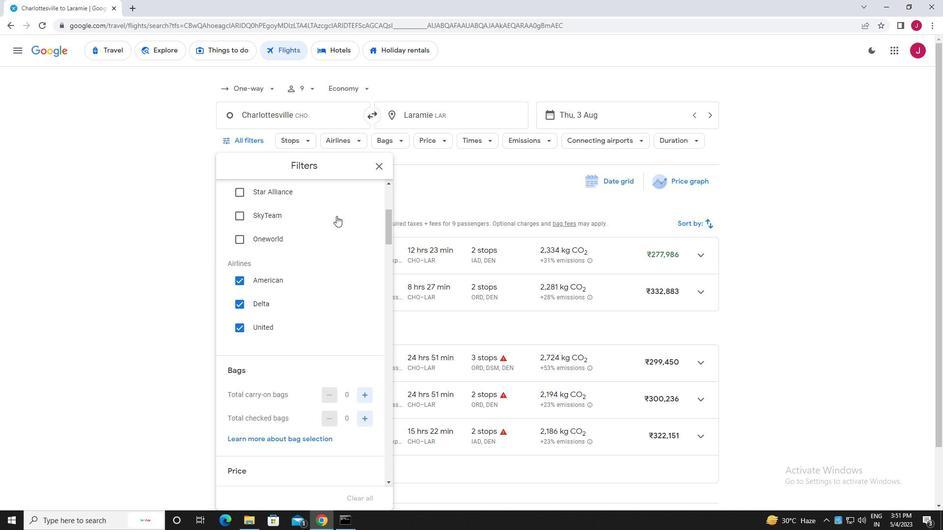 
Action: Mouse scrolled (332, 221) with delta (0, 0)
Screenshot: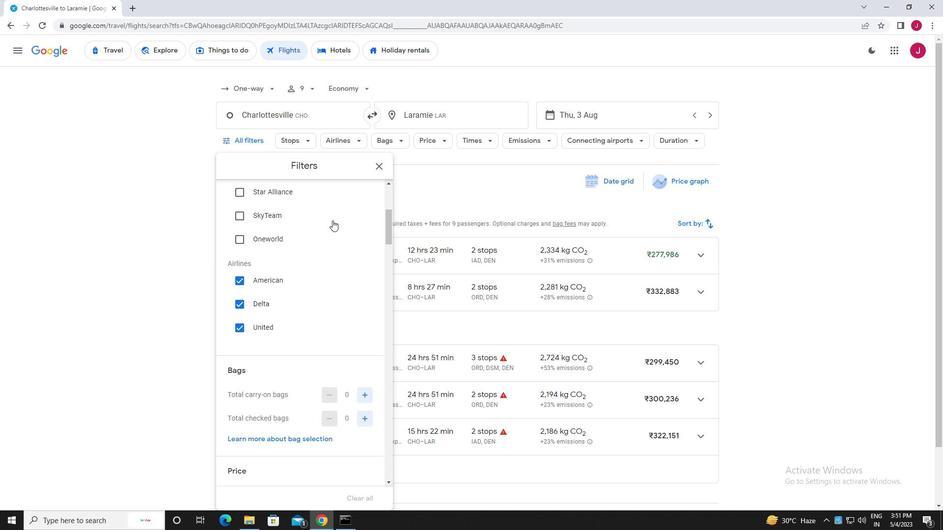 
Action: Mouse moved to (357, 203)
Screenshot: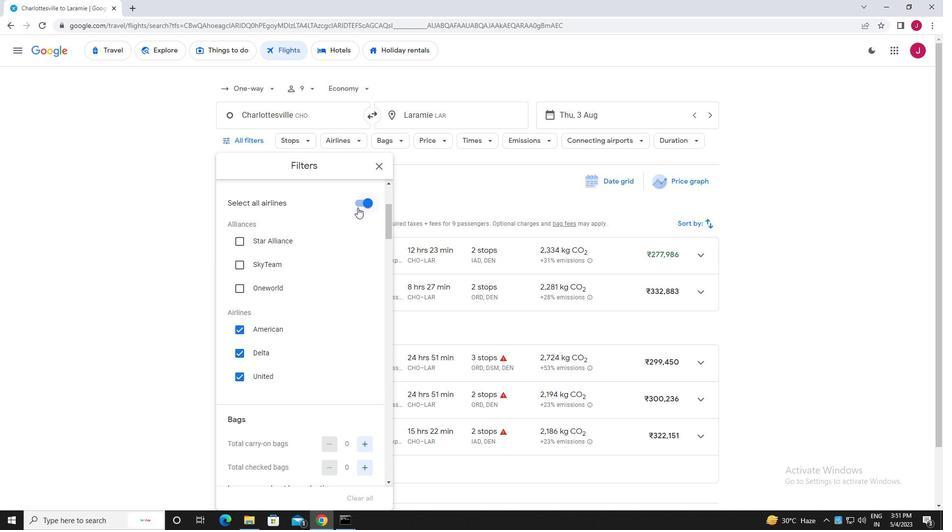 
Action: Mouse pressed left at (357, 203)
Screenshot: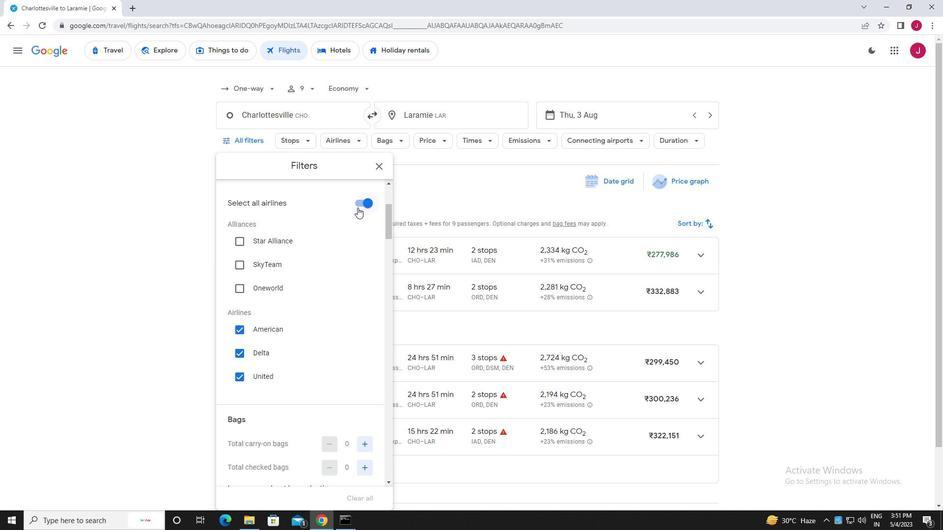 
Action: Mouse moved to (290, 231)
Screenshot: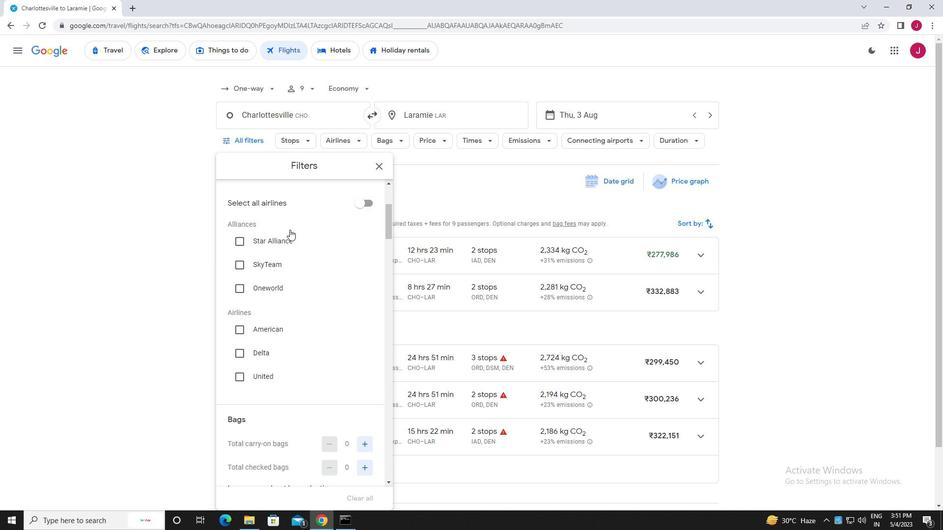 
Action: Mouse scrolled (290, 231) with delta (0, 0)
Screenshot: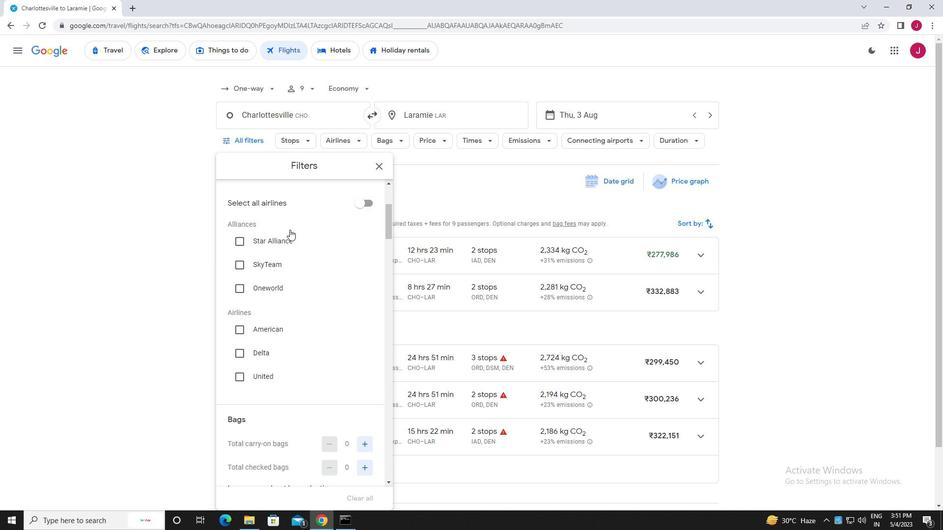 
Action: Mouse moved to (290, 236)
Screenshot: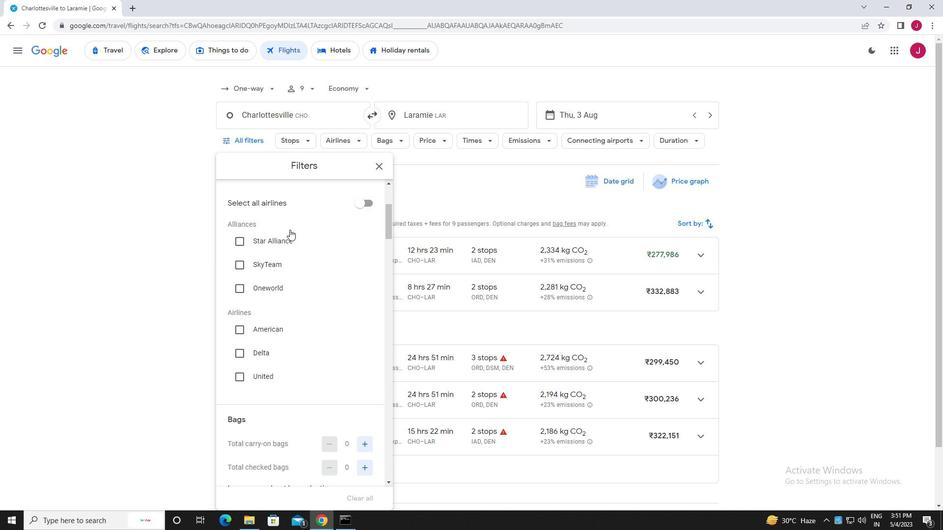 
Action: Mouse scrolled (290, 235) with delta (0, 0)
Screenshot: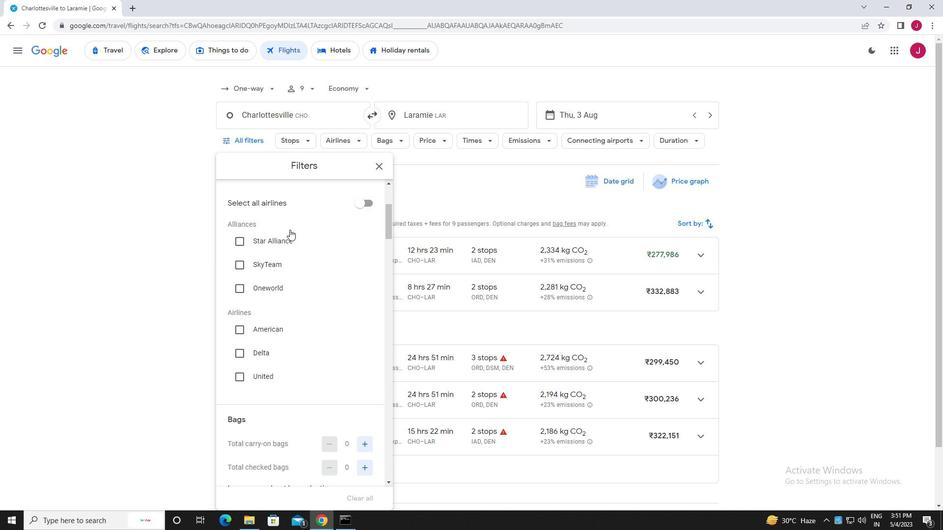 
Action: Mouse moved to (290, 237)
Screenshot: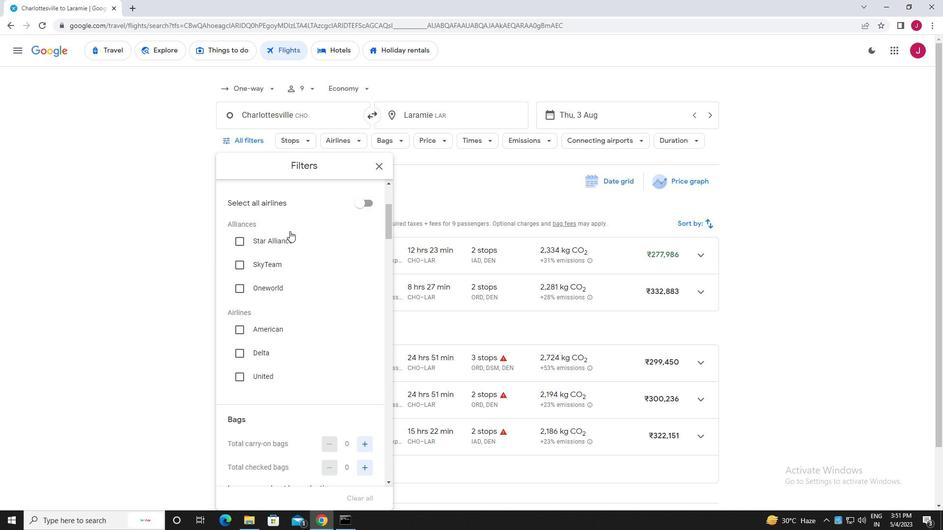 
Action: Mouse scrolled (290, 237) with delta (0, 0)
Screenshot: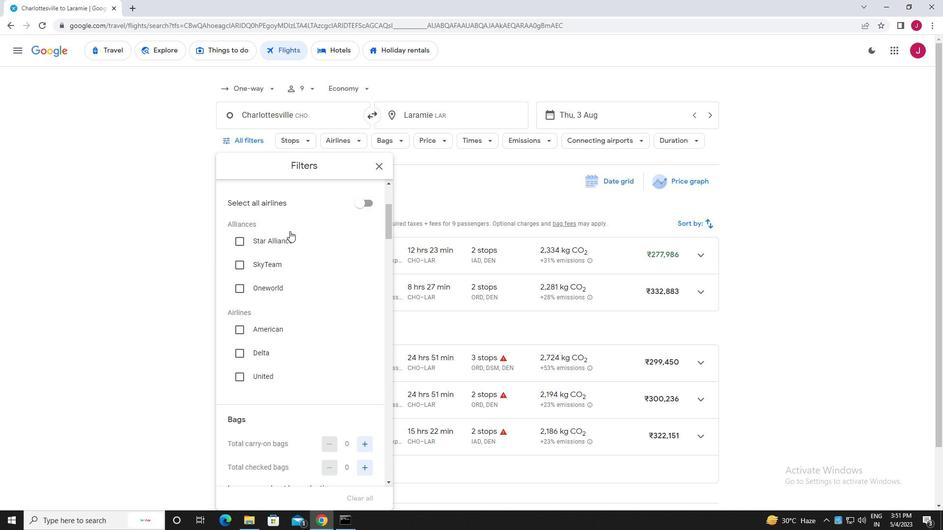 
Action: Mouse scrolled (290, 237) with delta (0, 0)
Screenshot: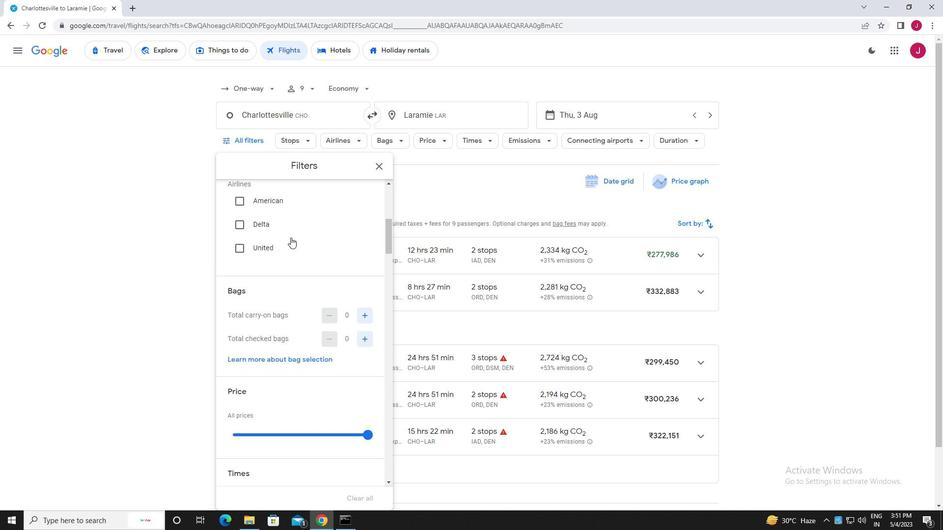 
Action: Mouse moved to (291, 239)
Screenshot: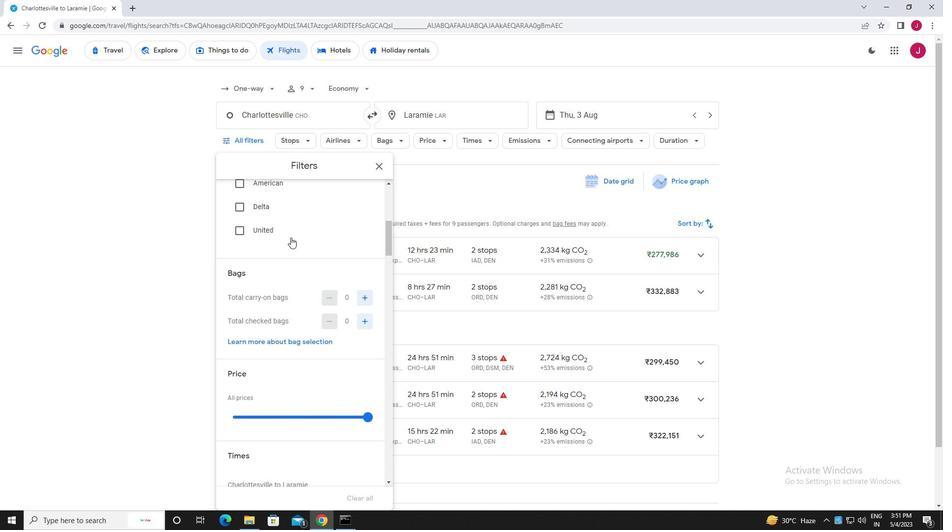 
Action: Mouse scrolled (291, 238) with delta (0, 0)
Screenshot: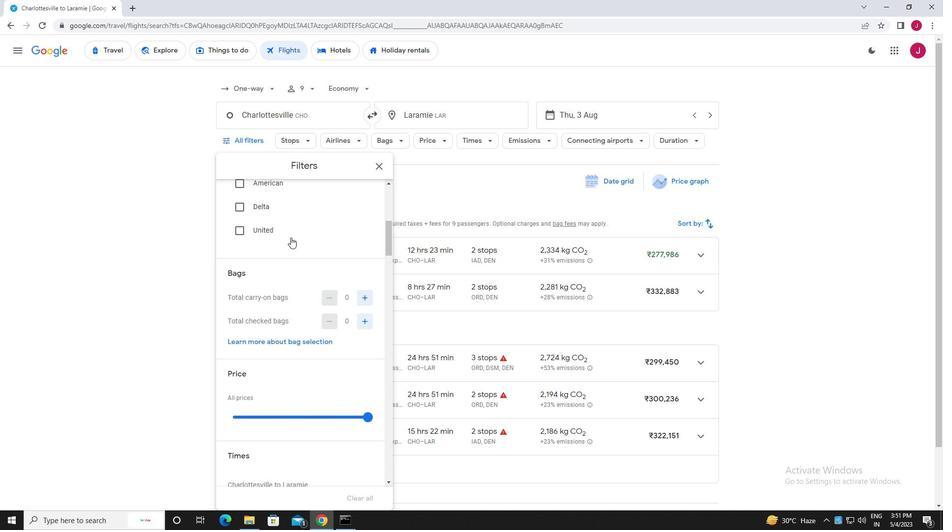 
Action: Mouse moved to (363, 200)
Screenshot: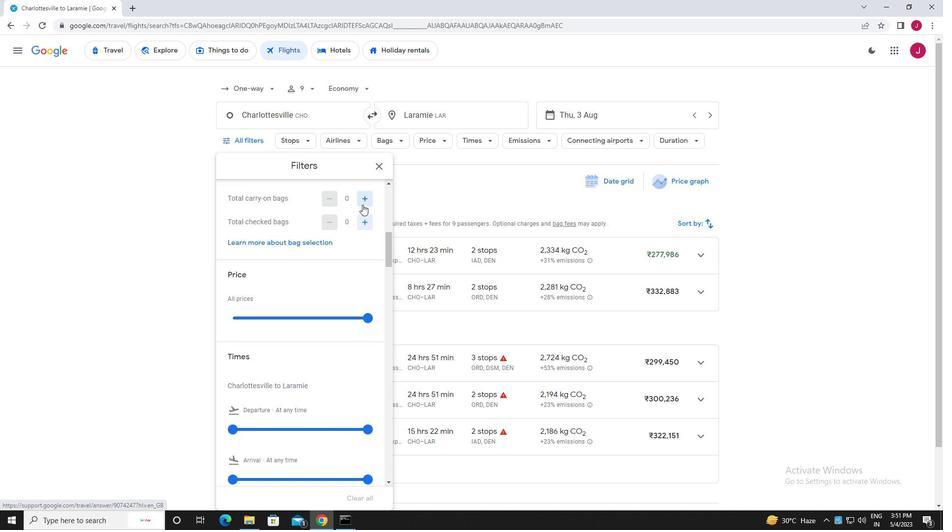 
Action: Mouse pressed left at (363, 200)
Screenshot: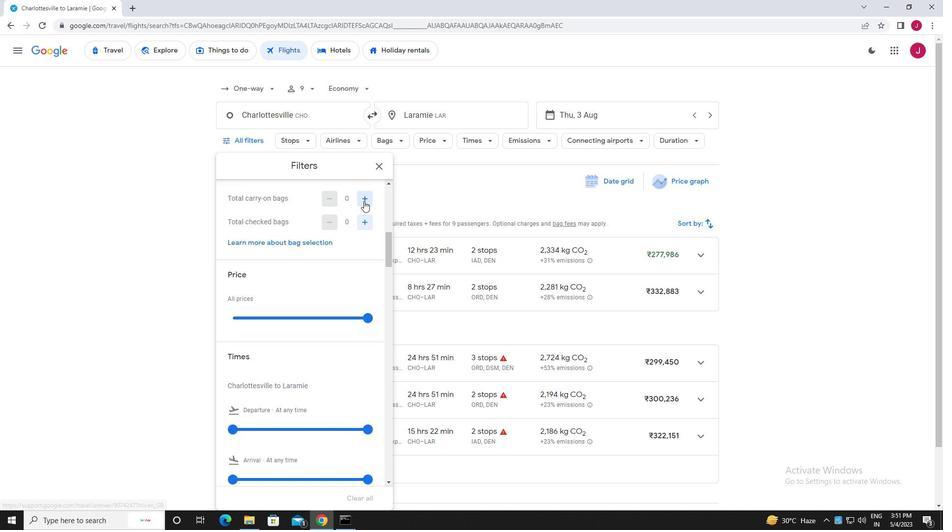 
Action: Mouse moved to (357, 219)
Screenshot: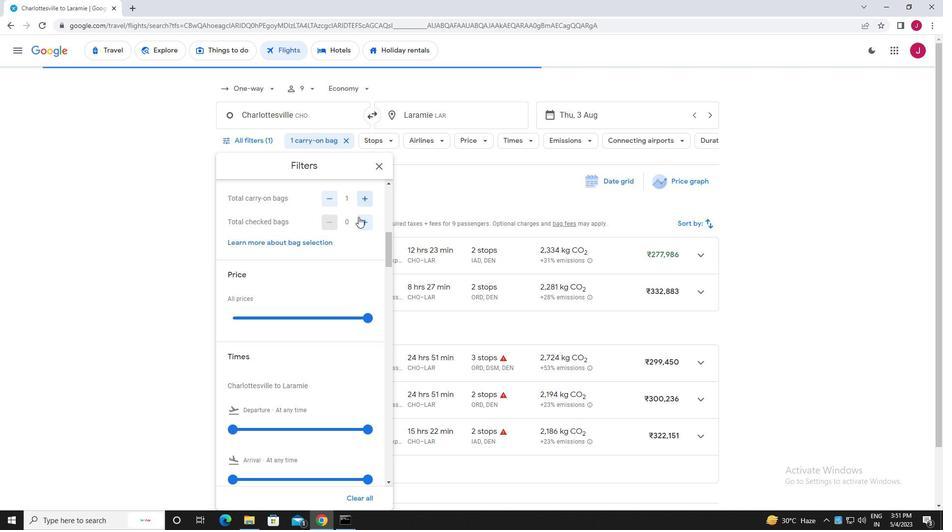 
Action: Mouse scrolled (357, 219) with delta (0, 0)
Screenshot: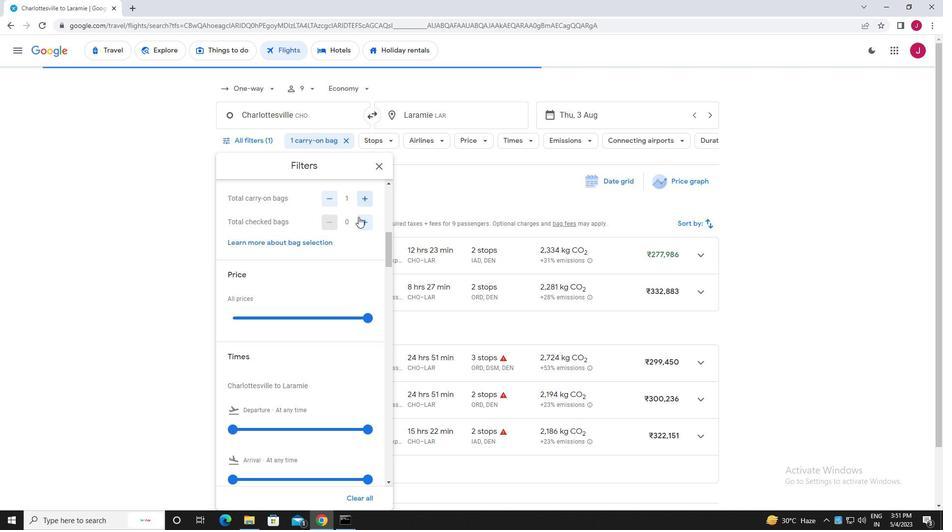 
Action: Mouse moved to (366, 266)
Screenshot: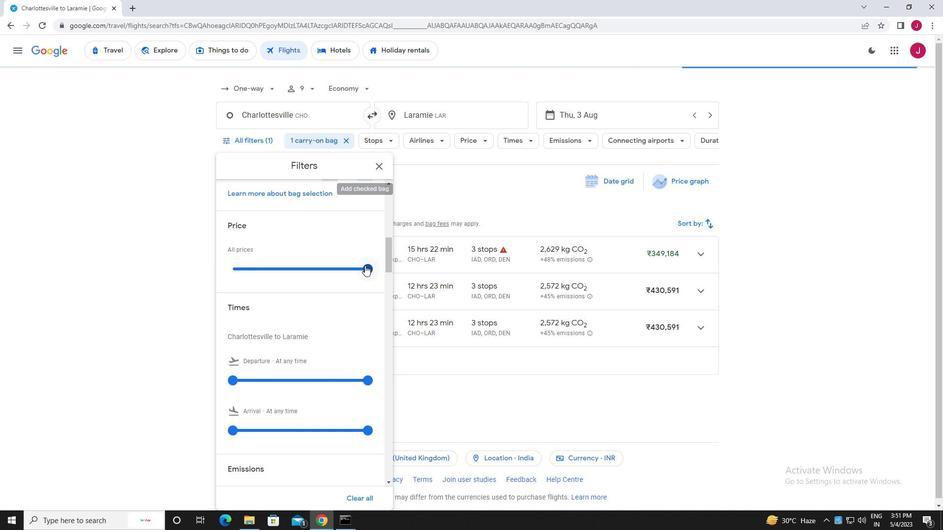
Action: Mouse pressed left at (366, 266)
Screenshot: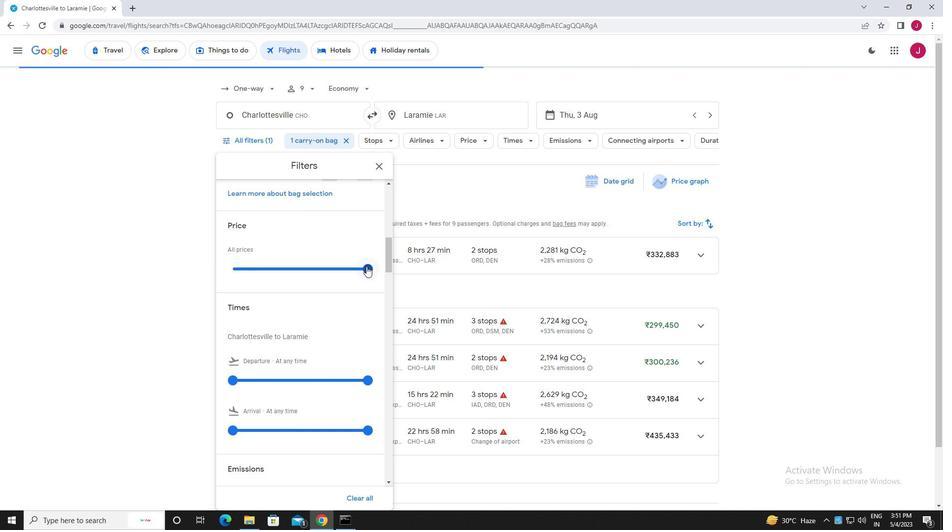 
Action: Mouse moved to (280, 236)
Screenshot: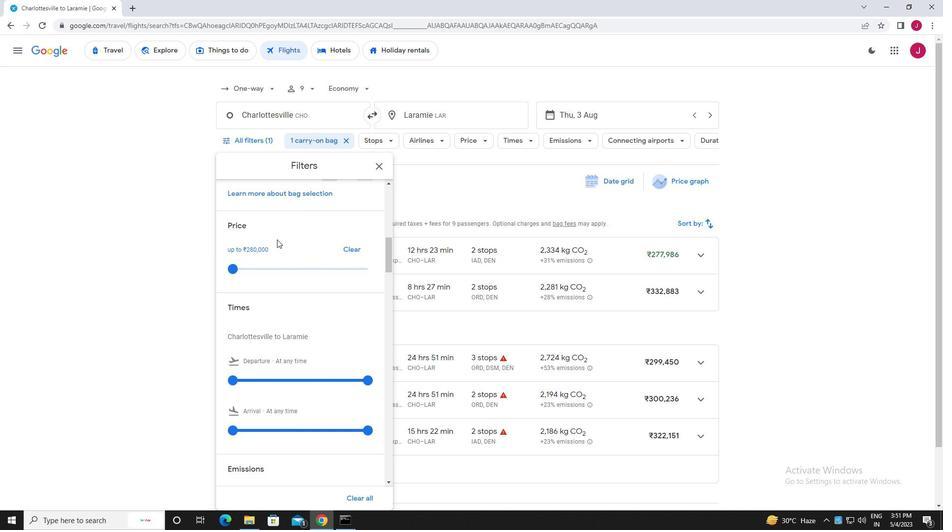 
Action: Mouse scrolled (280, 235) with delta (0, 0)
Screenshot: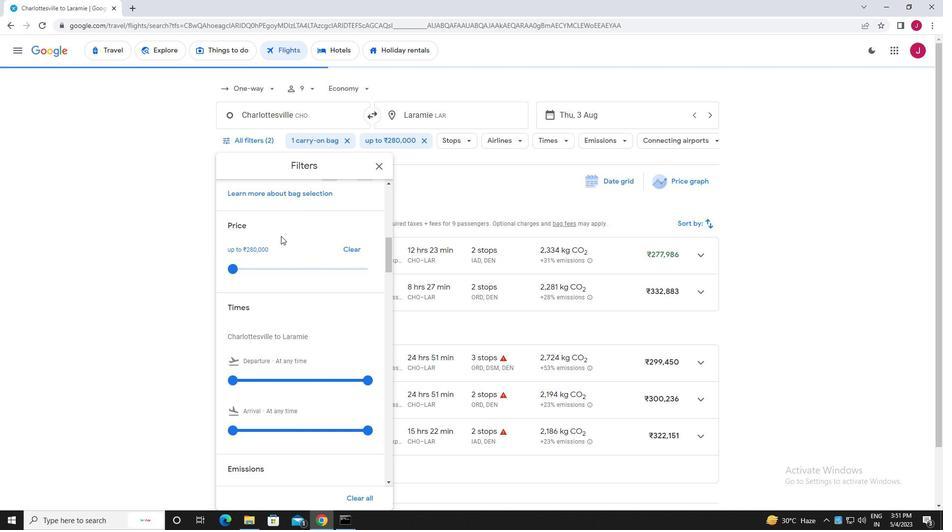 
Action: Mouse moved to (281, 236)
Screenshot: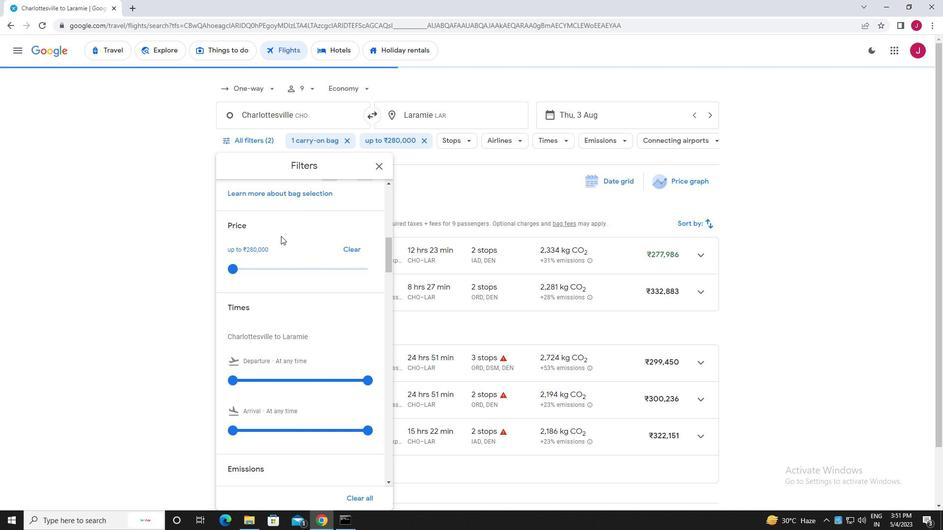 
Action: Mouse scrolled (281, 235) with delta (0, 0)
Screenshot: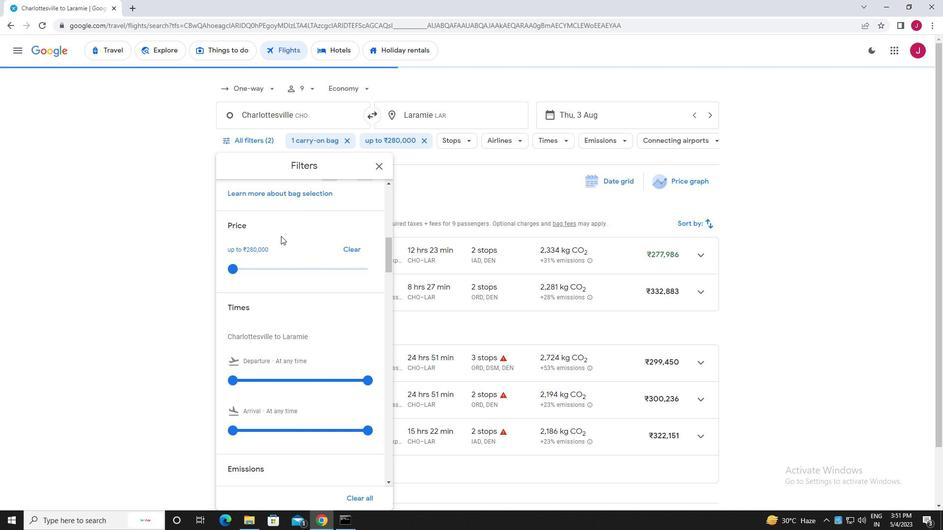 
Action: Mouse moved to (281, 236)
Screenshot: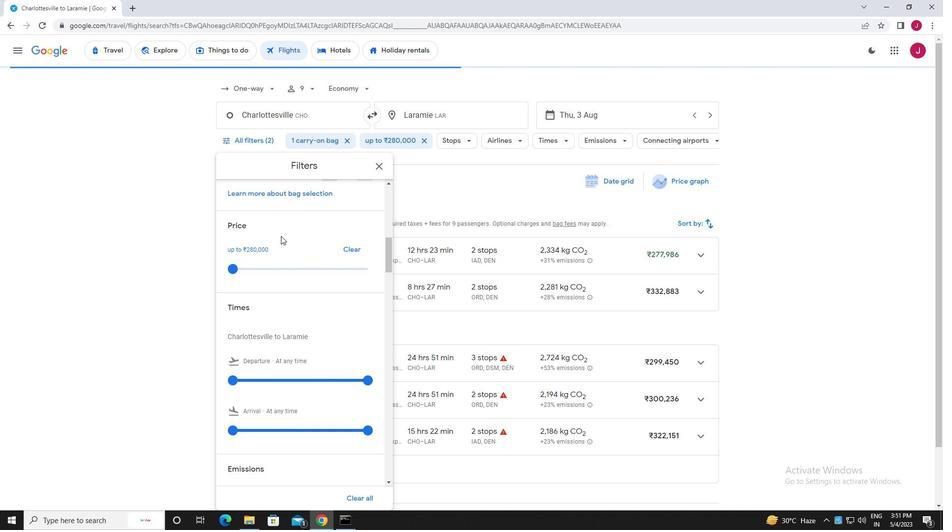 
Action: Mouse scrolled (281, 235) with delta (0, 0)
Screenshot: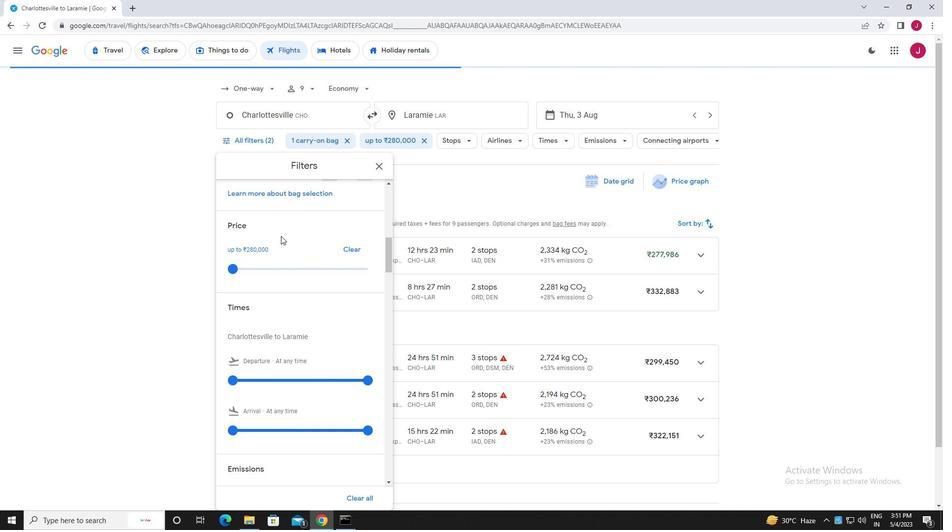 
Action: Mouse scrolled (281, 235) with delta (0, 0)
Screenshot: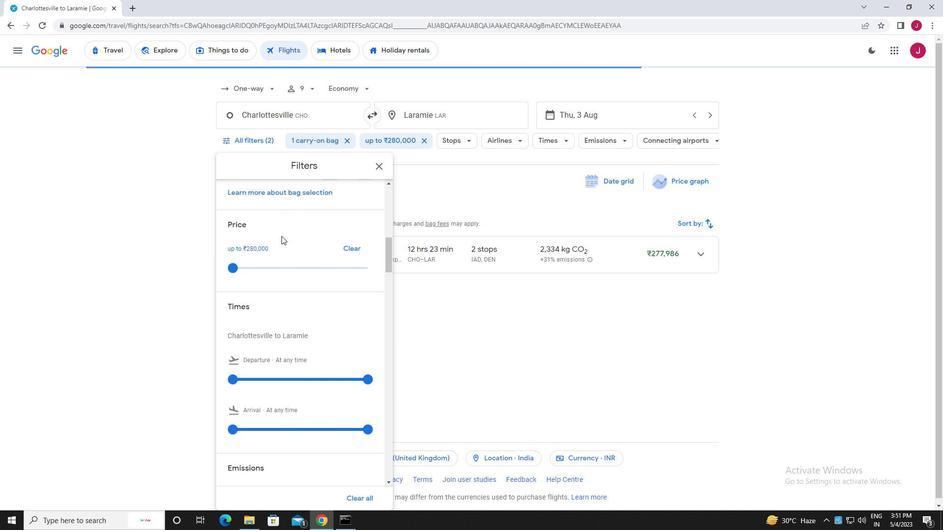 
Action: Mouse moved to (230, 183)
Screenshot: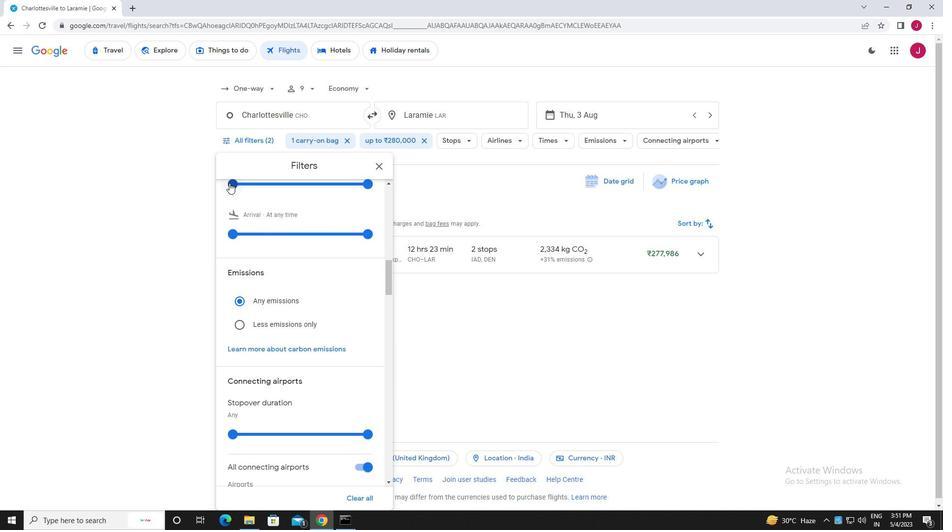 
Action: Mouse pressed left at (230, 183)
Screenshot: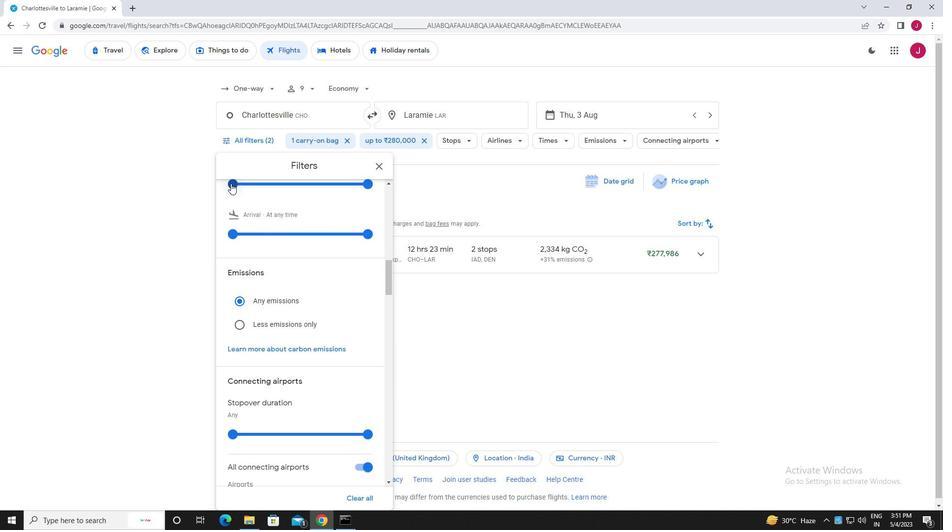 
Action: Mouse scrolled (230, 184) with delta (0, 0)
Screenshot: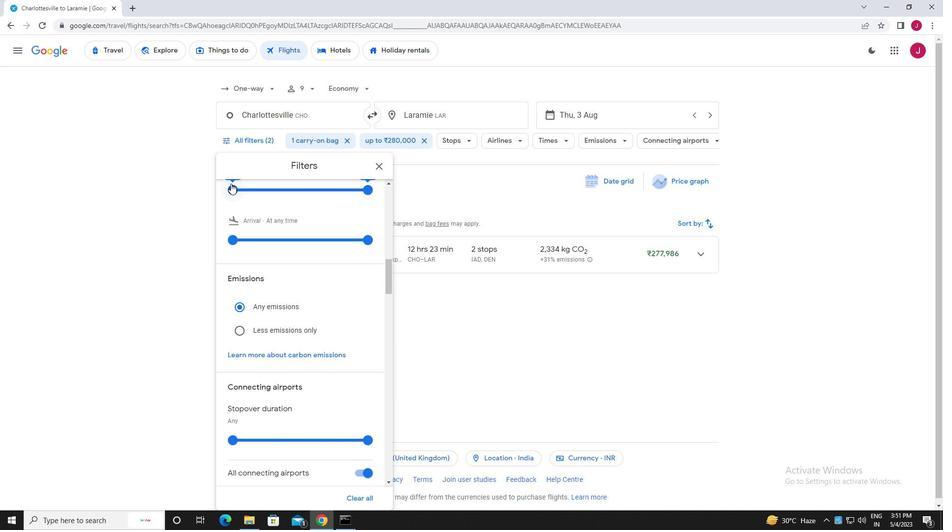 
Action: Mouse moved to (231, 239)
Screenshot: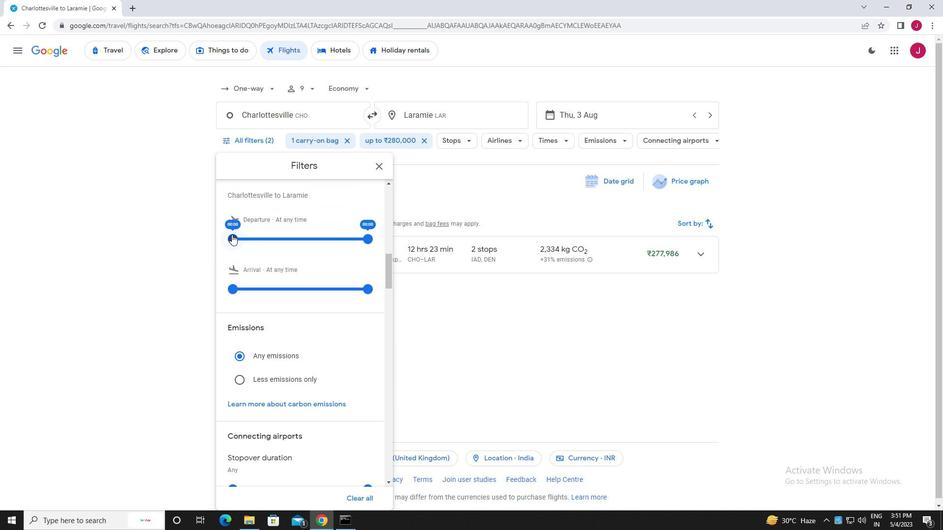 
Action: Mouse pressed left at (231, 239)
Screenshot: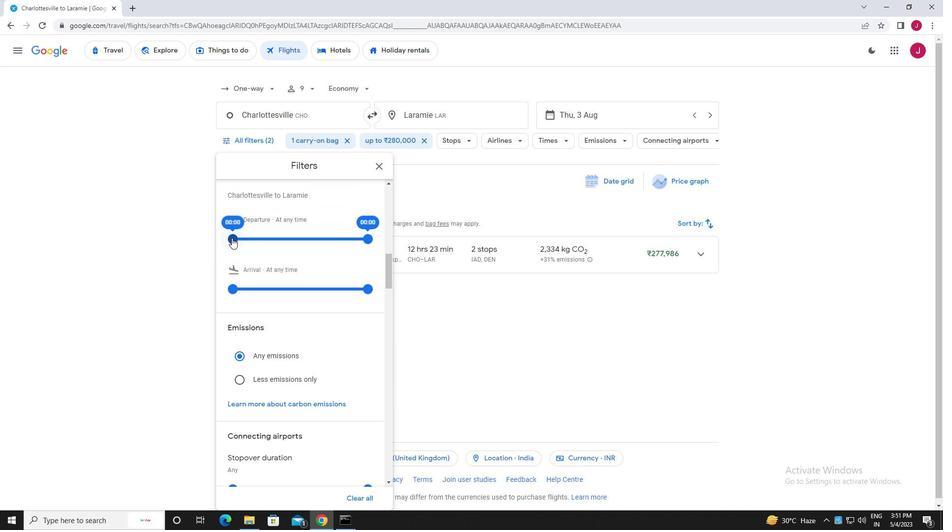 
Action: Mouse moved to (377, 168)
Screenshot: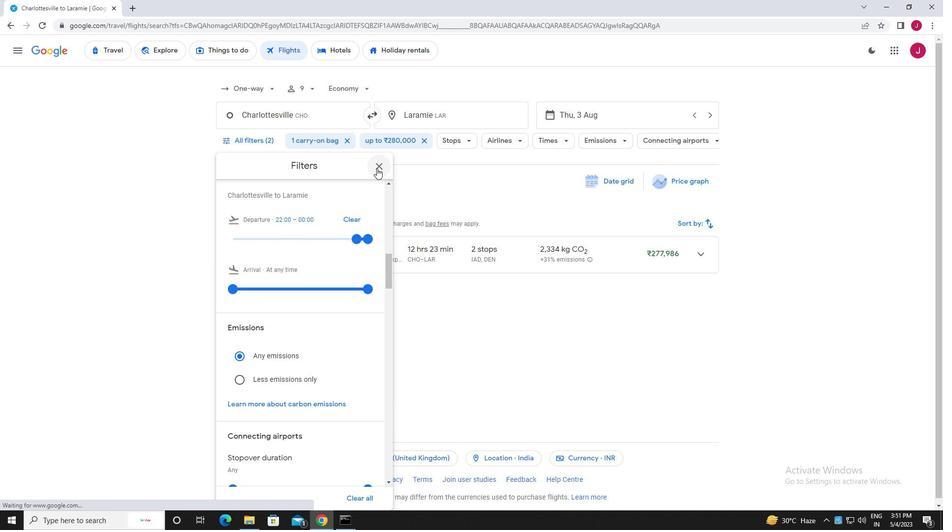 
Action: Mouse pressed left at (377, 168)
Screenshot: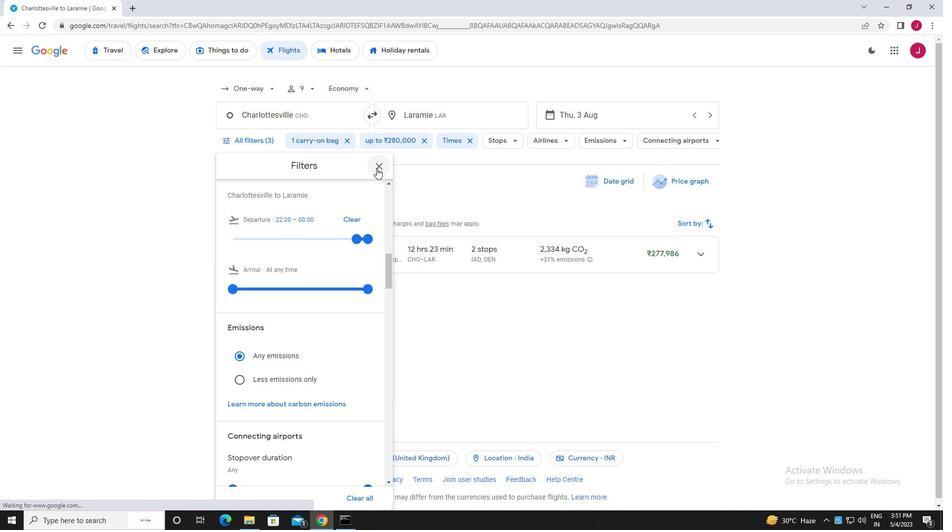 
Action: Mouse moved to (371, 165)
Screenshot: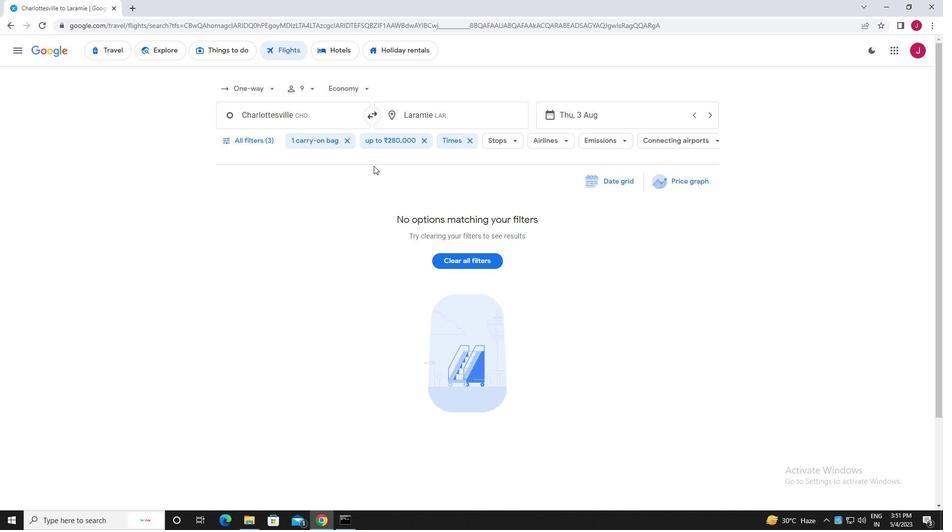 
